 Task: Search one way flight ticket for 4 adults, 2 children, 2 infants in seat and 1 infant on lap in premium economy from Chicago: Chicago Midway International Airport to Jacksonville: Albert J. Ellis Airport on 5-3-2023. Choice of flights is Frontier. Number of bags: 2 checked bags. Price is upto 94000. Outbound departure time preference is 9:15.
Action: Mouse moved to (363, 330)
Screenshot: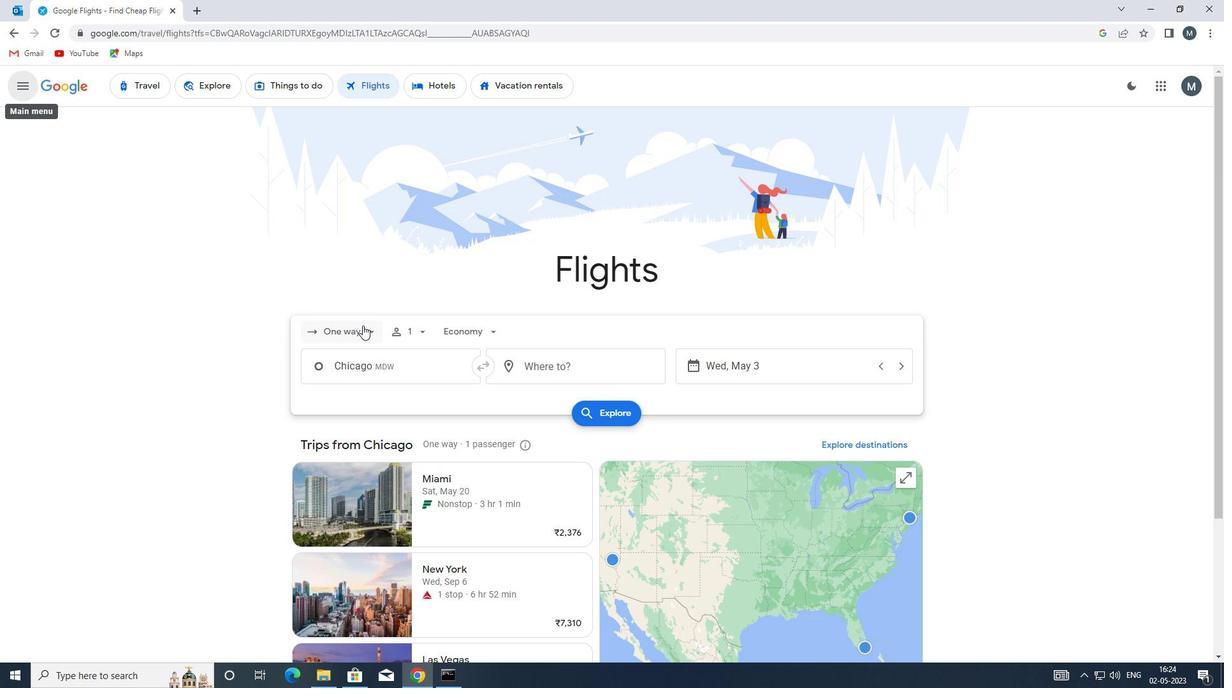 
Action: Mouse pressed left at (363, 330)
Screenshot: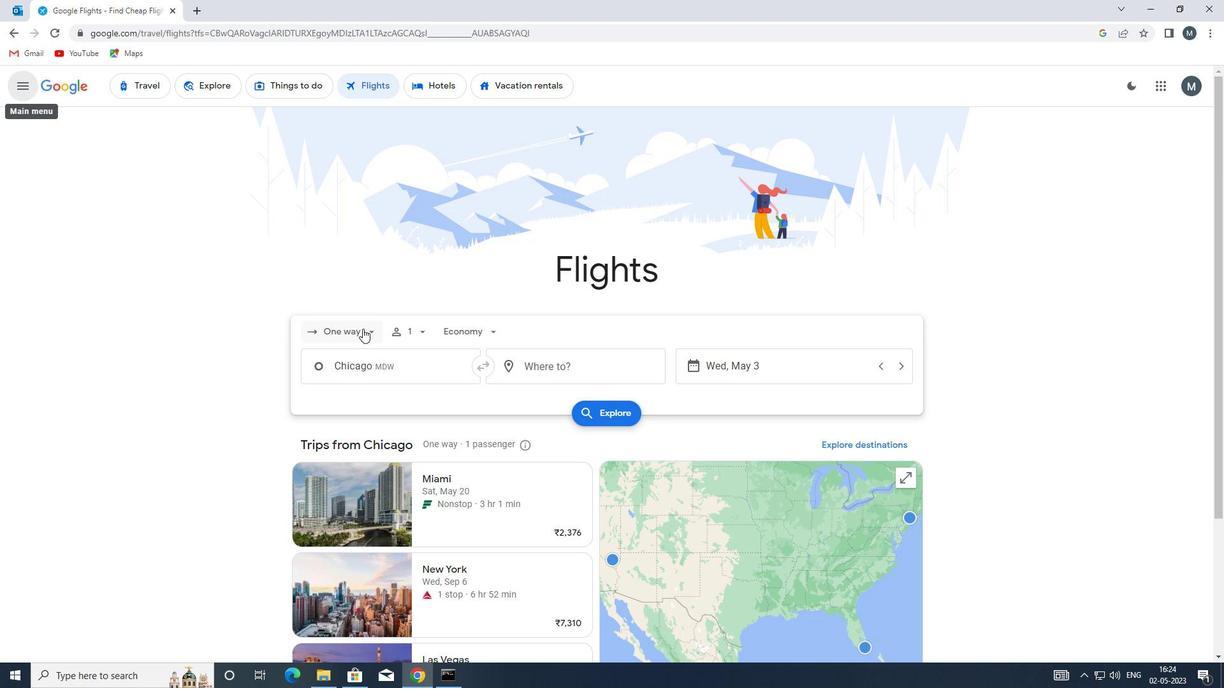 
Action: Mouse moved to (355, 388)
Screenshot: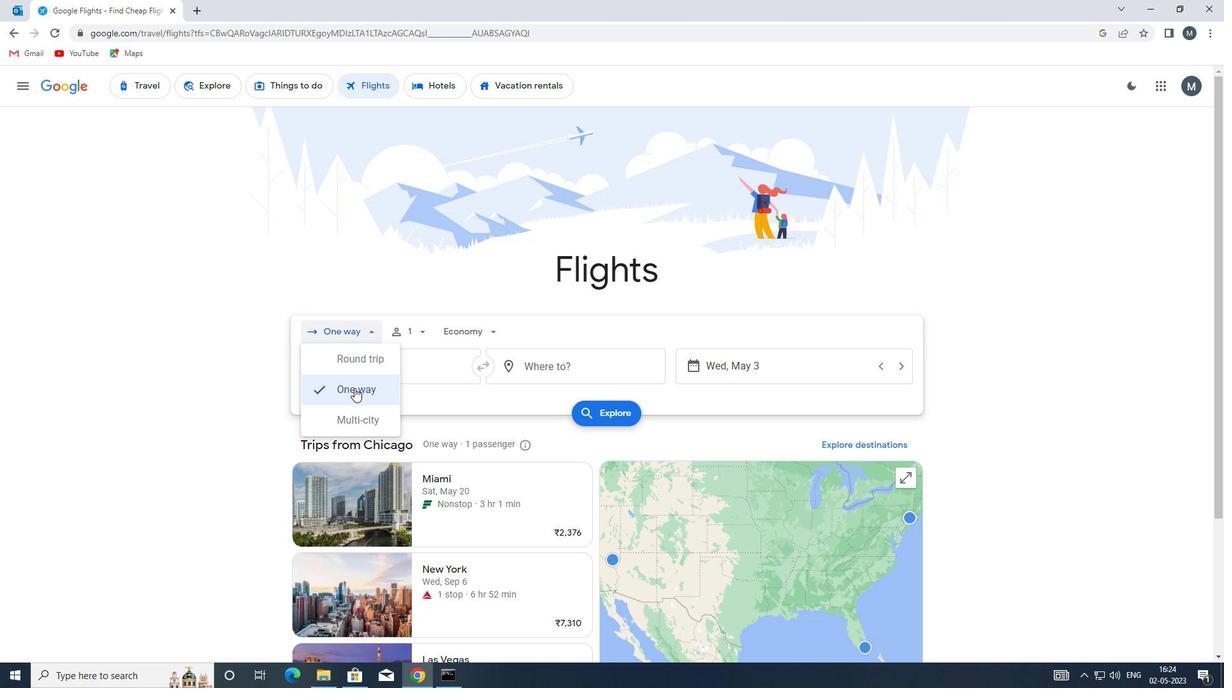 
Action: Mouse pressed left at (355, 388)
Screenshot: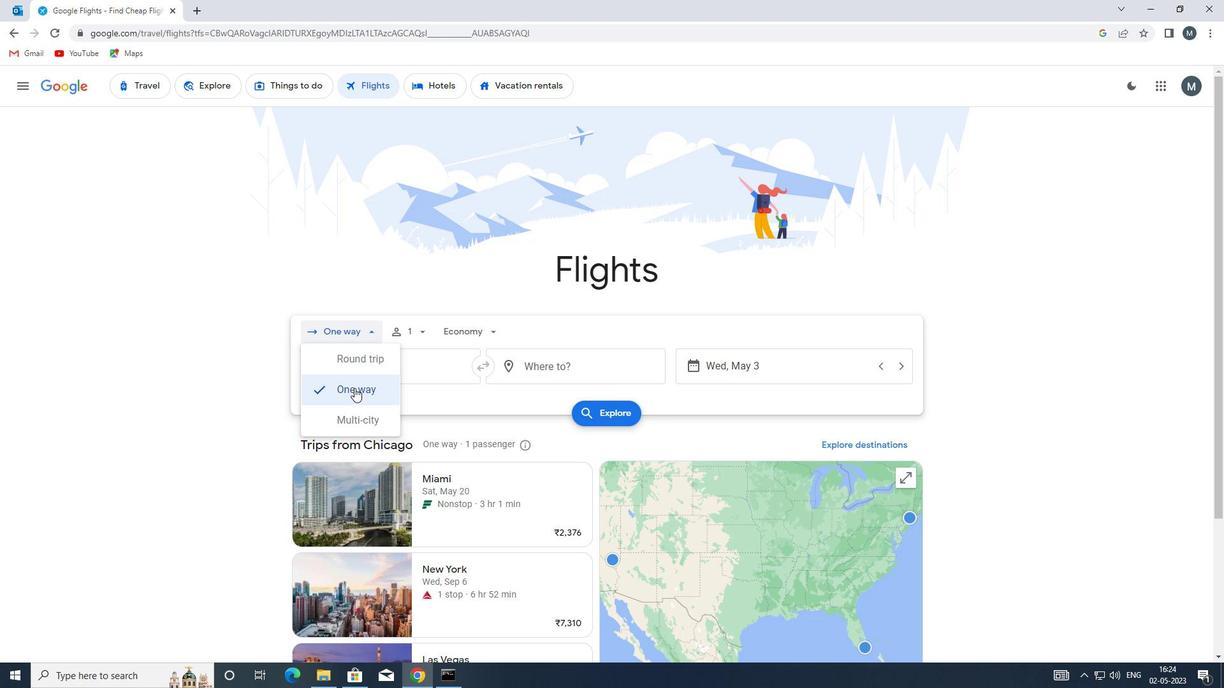 
Action: Mouse moved to (432, 331)
Screenshot: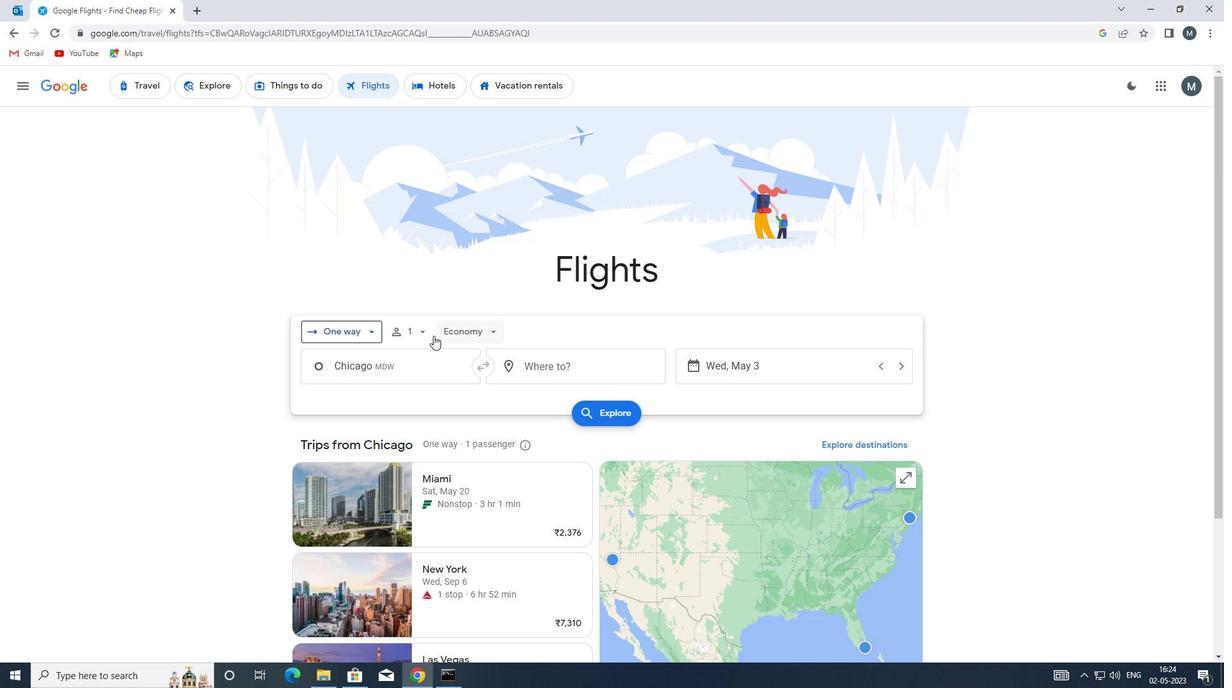 
Action: Mouse pressed left at (432, 331)
Screenshot: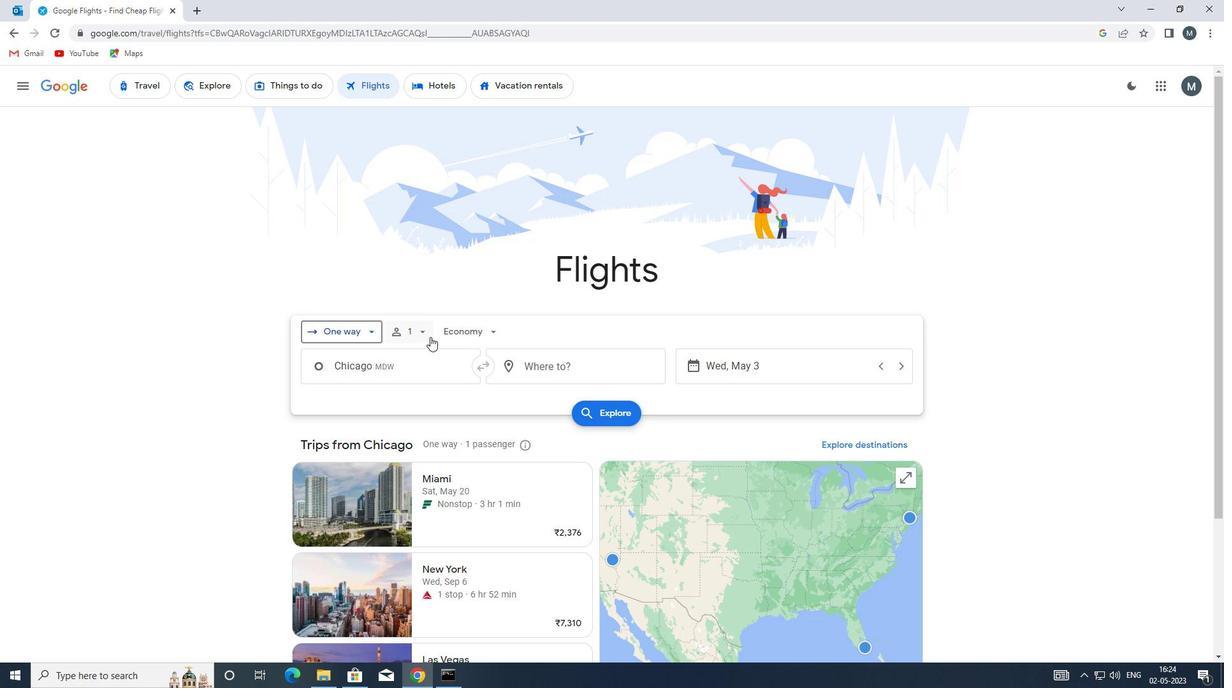 
Action: Mouse moved to (522, 365)
Screenshot: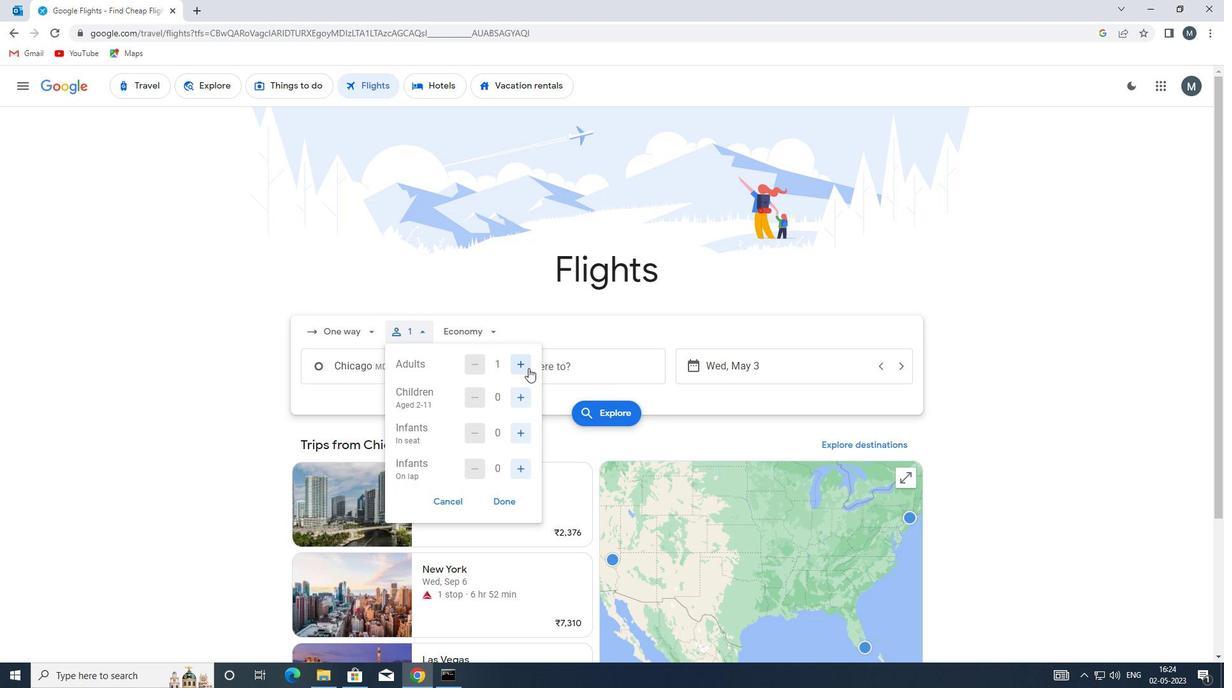 
Action: Mouse pressed left at (522, 365)
Screenshot: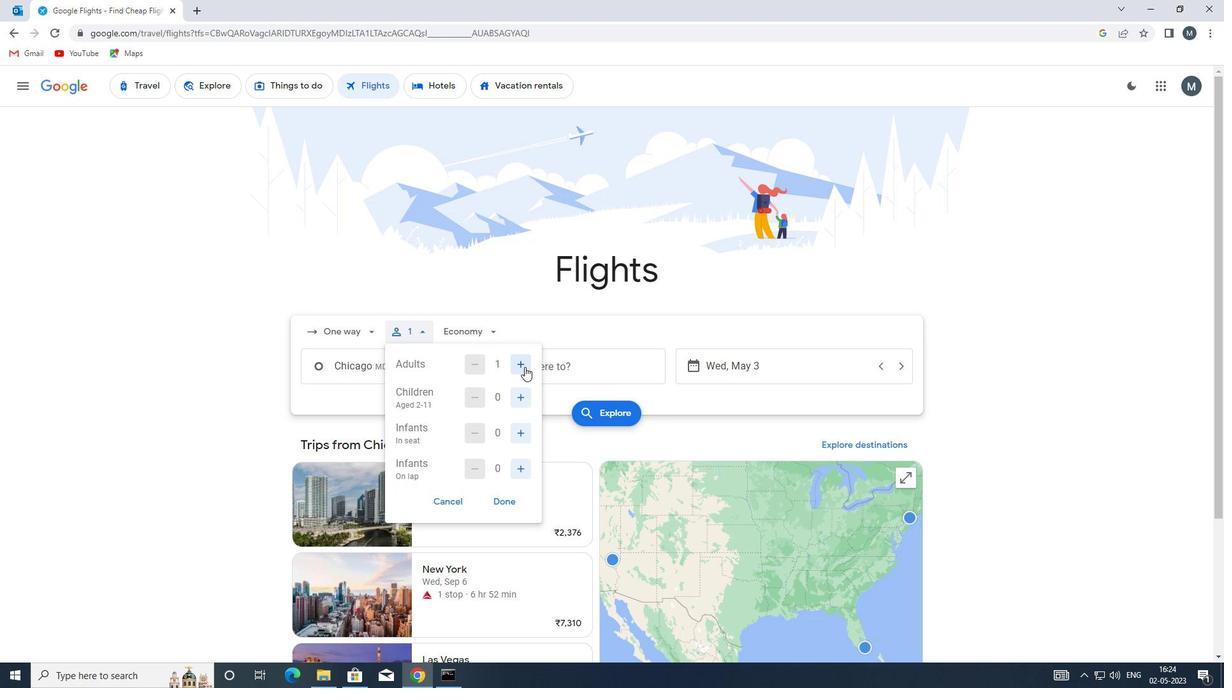 
Action: Mouse pressed left at (522, 365)
Screenshot: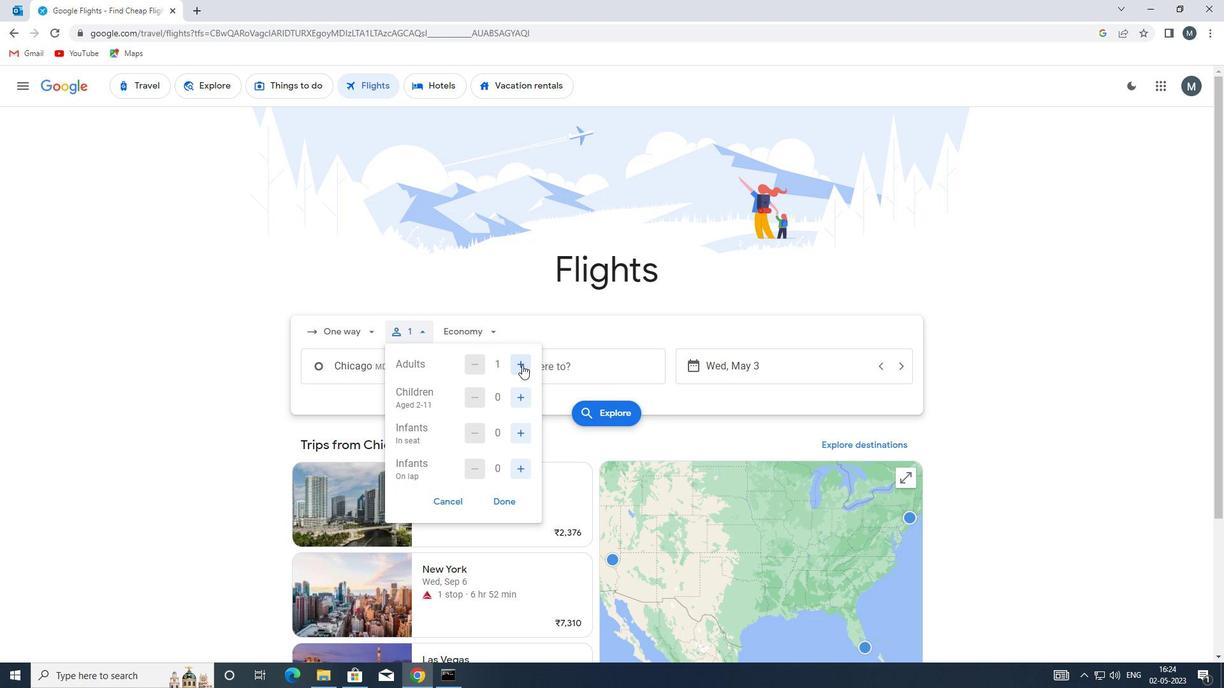 
Action: Mouse pressed left at (522, 365)
Screenshot: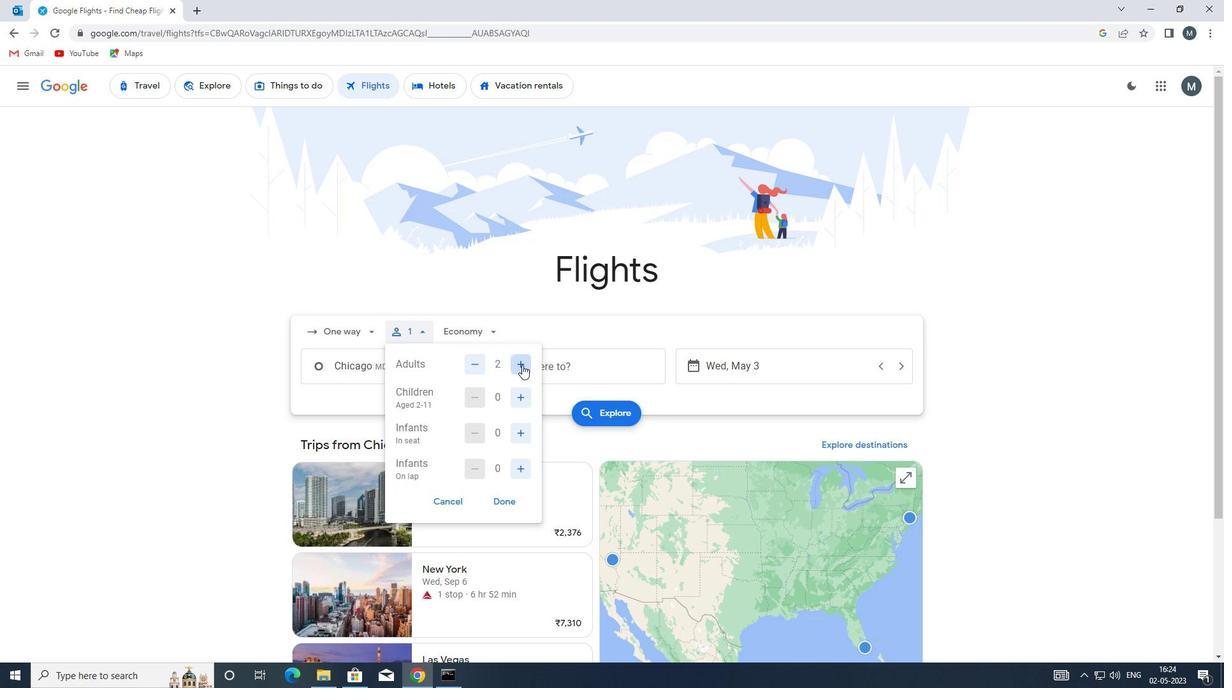 
Action: Mouse moved to (518, 399)
Screenshot: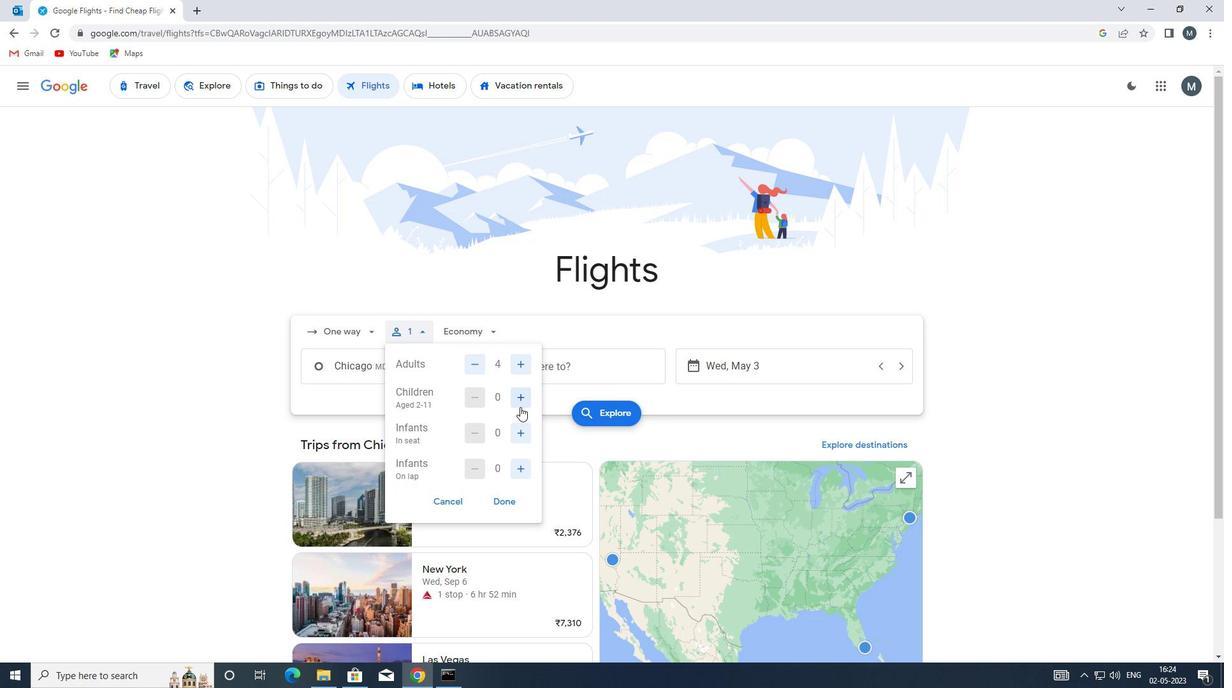 
Action: Mouse pressed left at (518, 399)
Screenshot: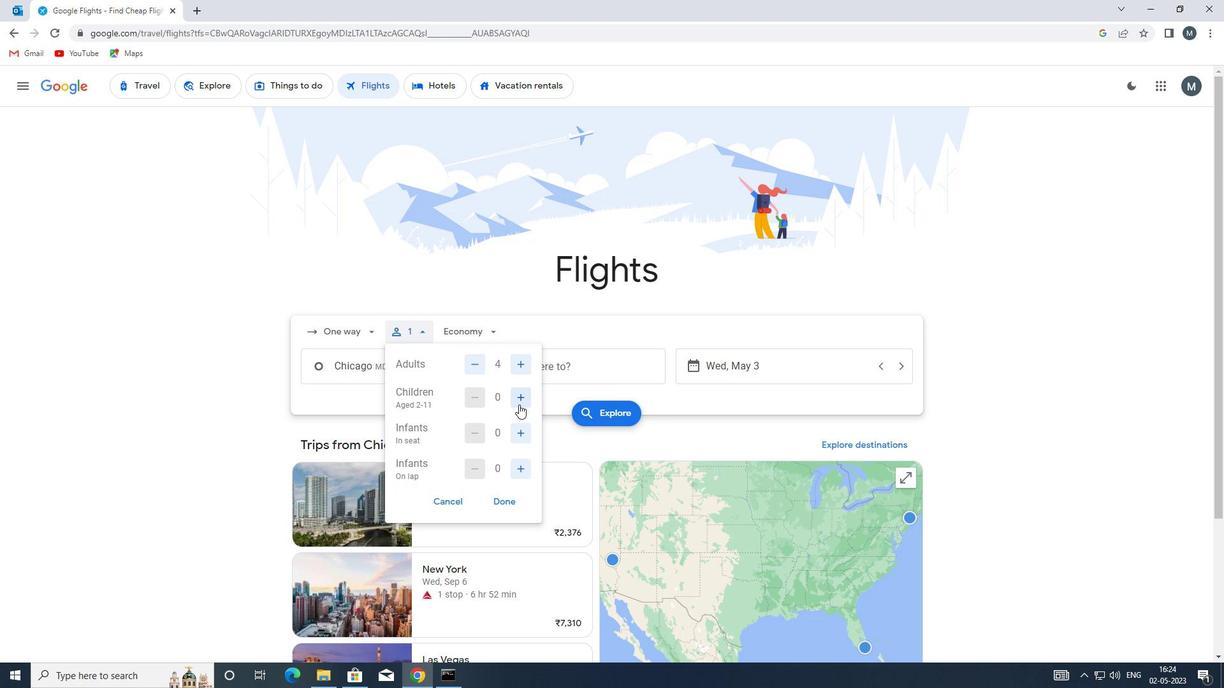 
Action: Mouse pressed left at (518, 399)
Screenshot: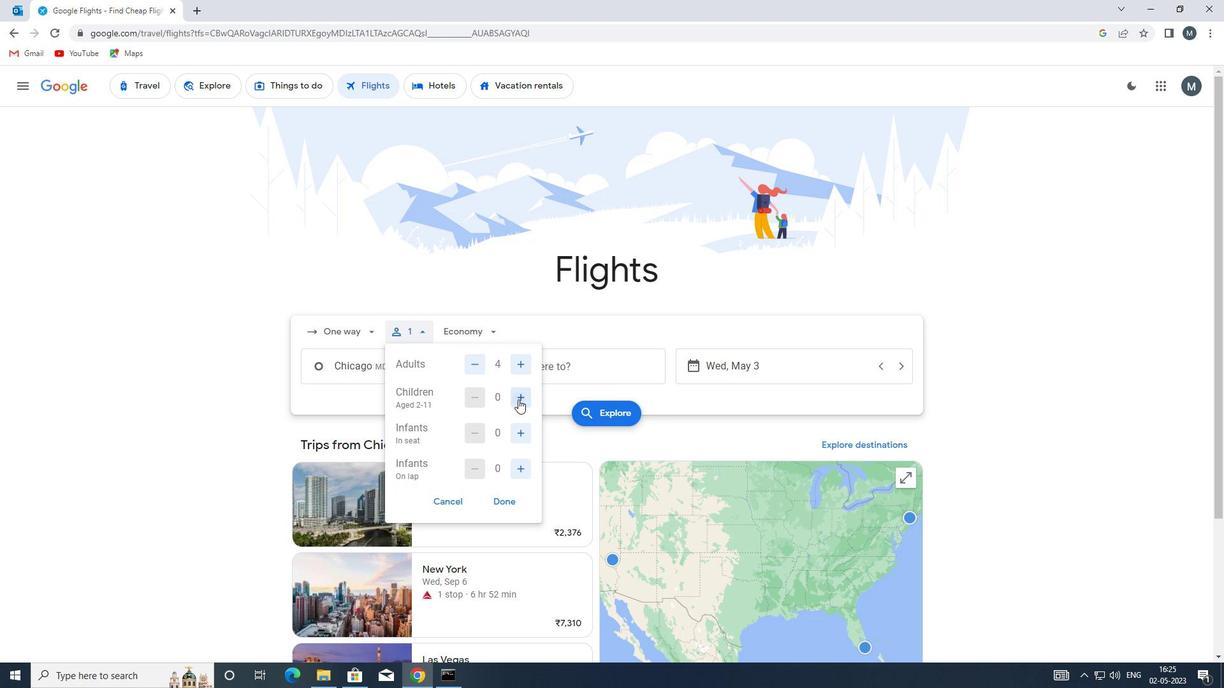 
Action: Mouse moved to (517, 433)
Screenshot: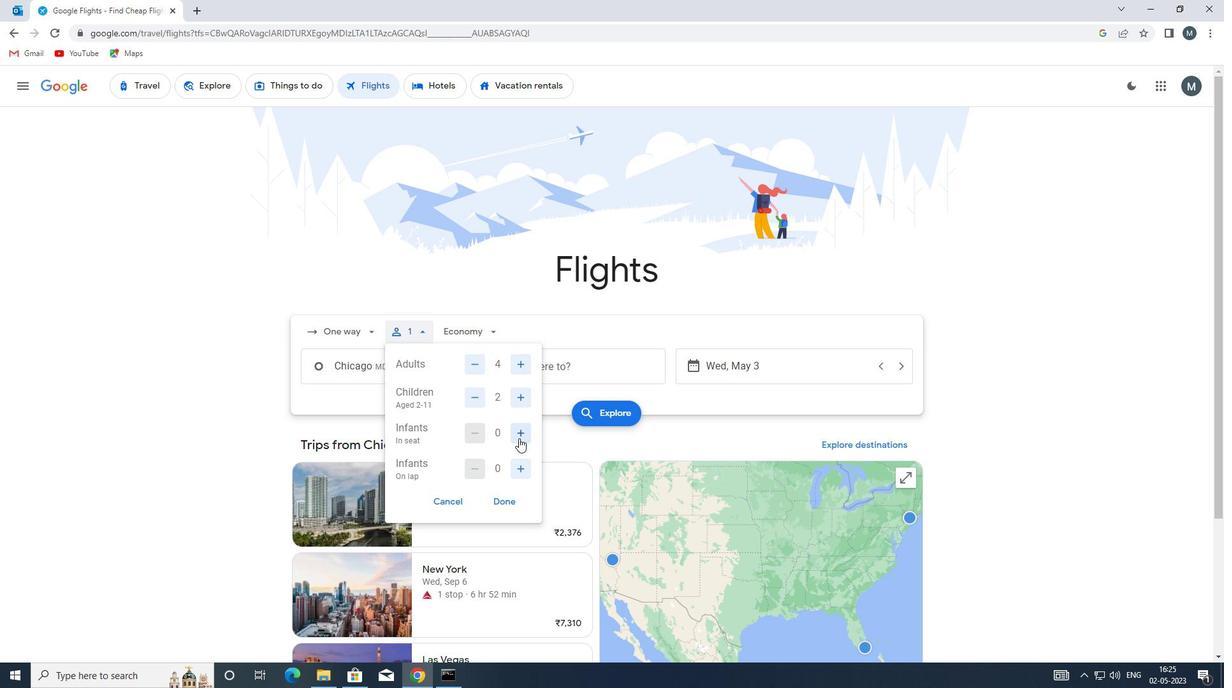 
Action: Mouse pressed left at (517, 433)
Screenshot: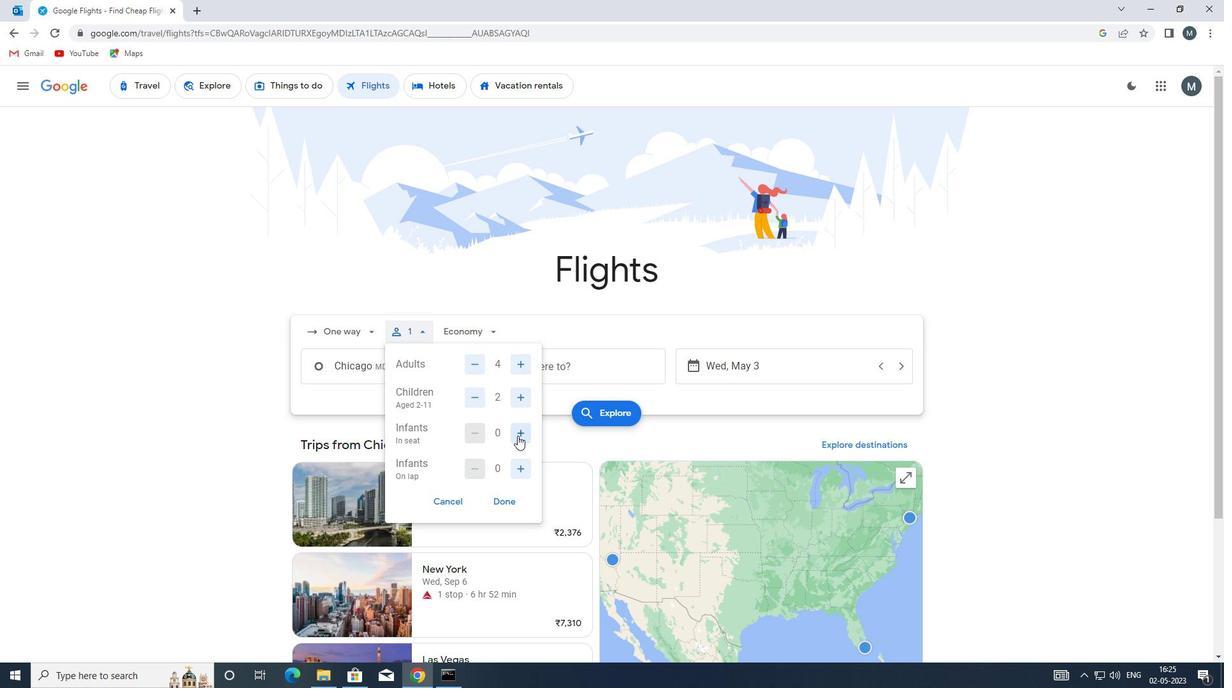 
Action: Mouse pressed left at (517, 433)
Screenshot: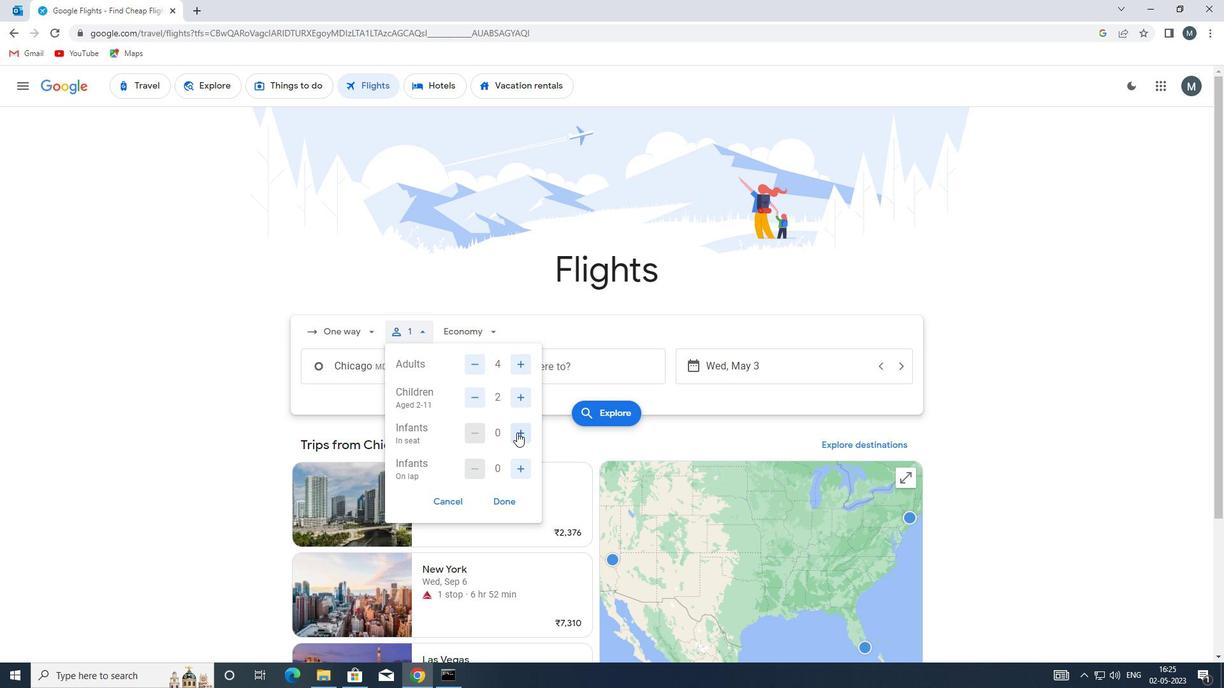 
Action: Mouse moved to (521, 466)
Screenshot: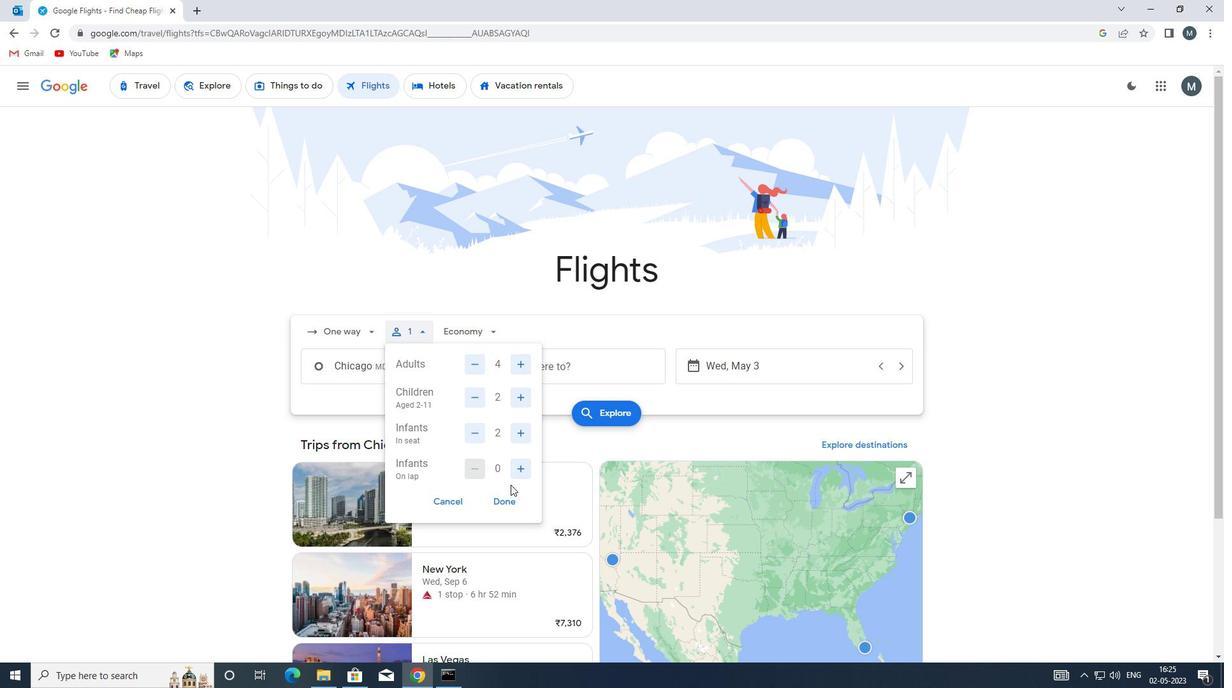 
Action: Mouse pressed left at (521, 466)
Screenshot: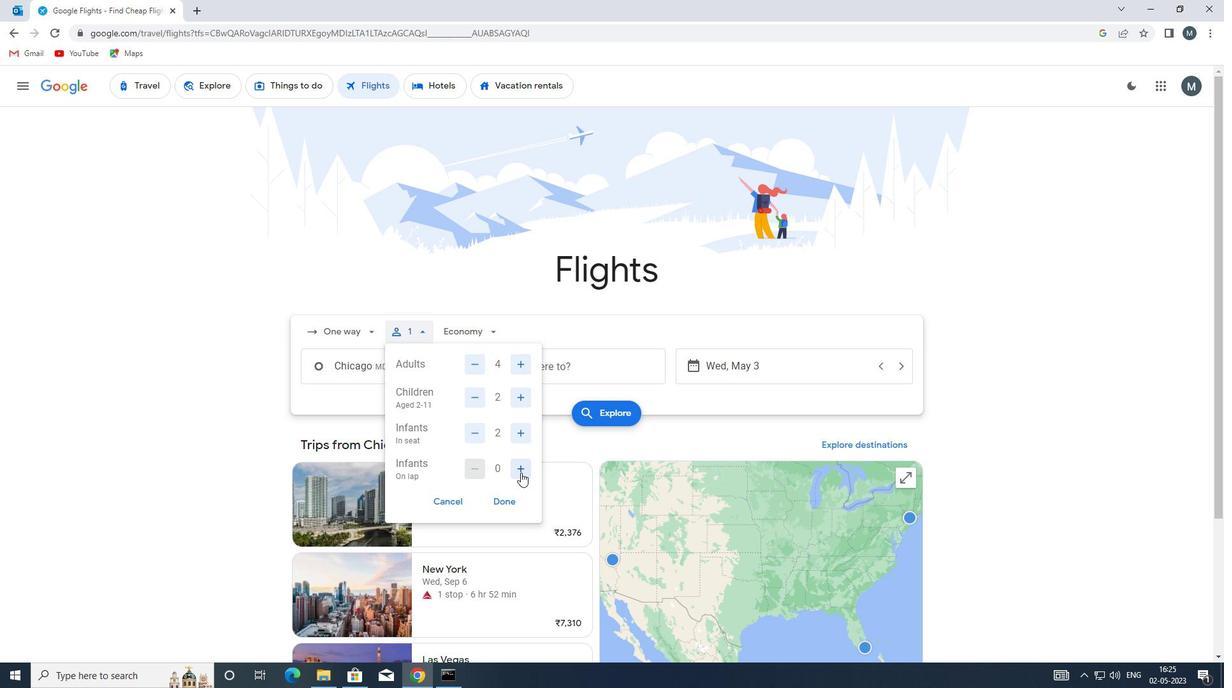 
Action: Mouse moved to (503, 505)
Screenshot: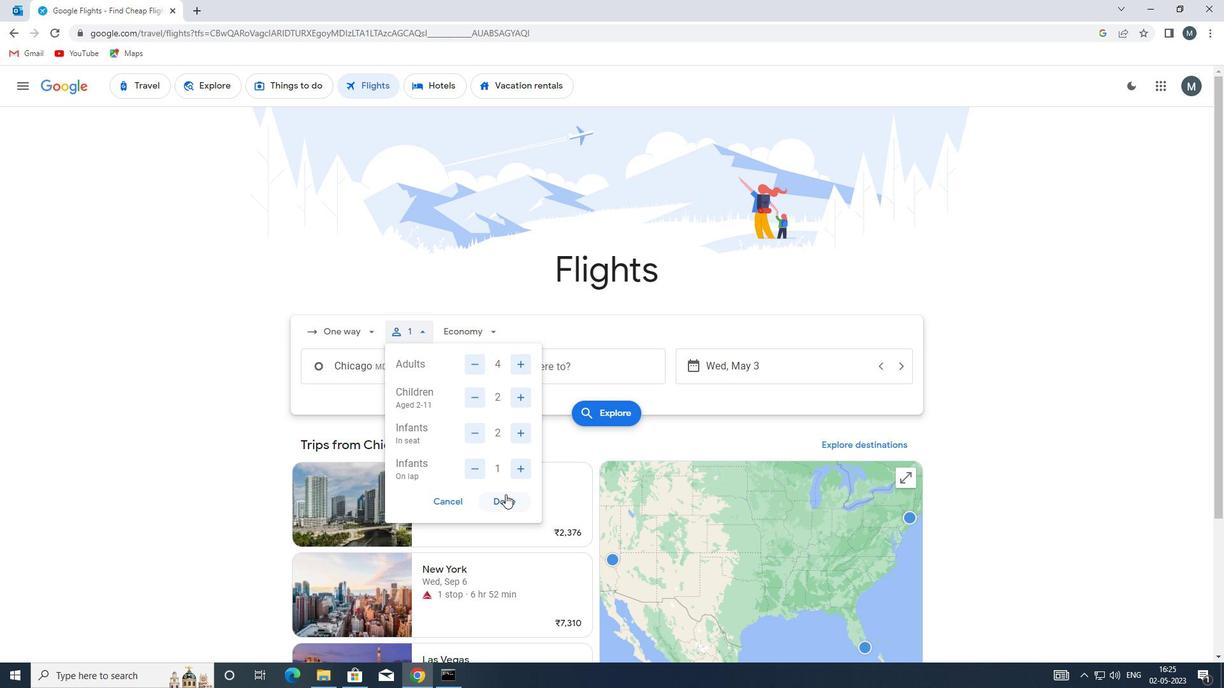 
Action: Mouse pressed left at (503, 505)
Screenshot: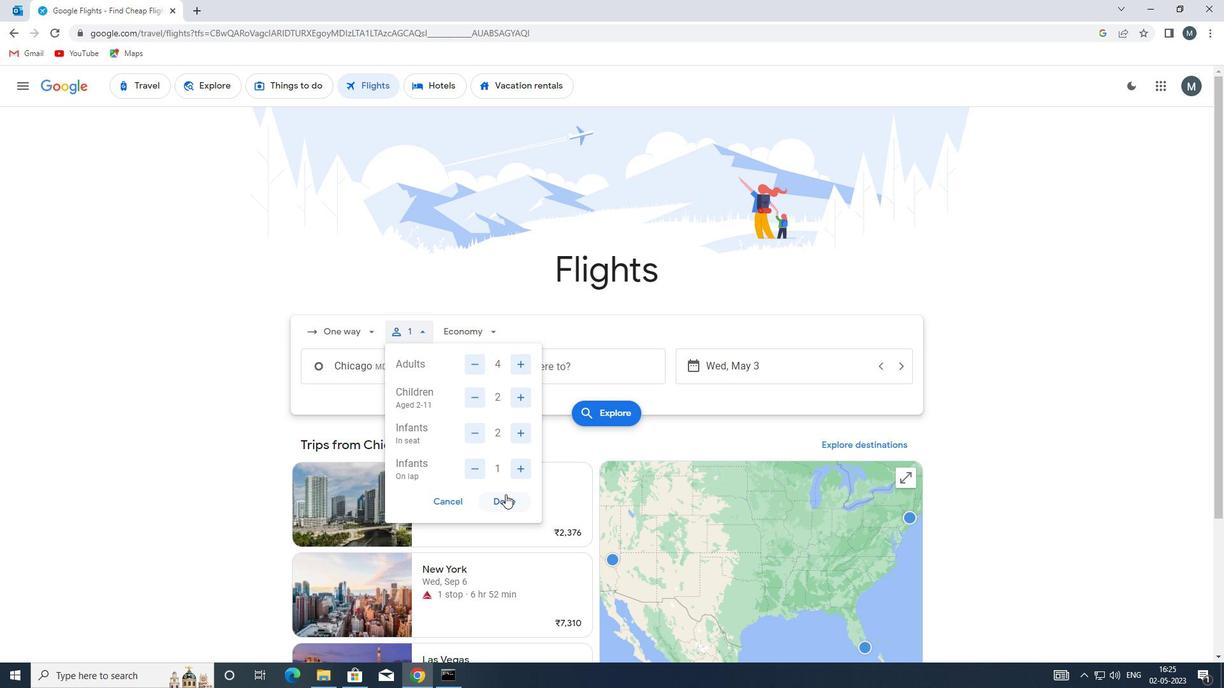 
Action: Mouse moved to (485, 333)
Screenshot: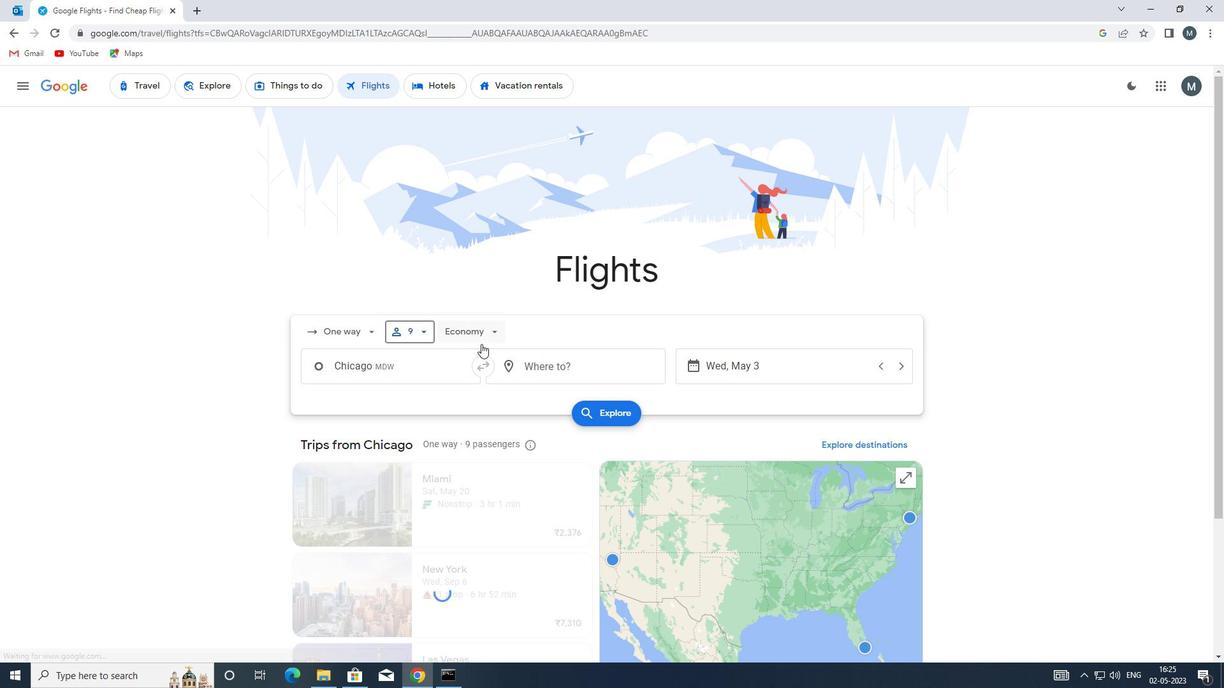 
Action: Mouse pressed left at (485, 333)
Screenshot: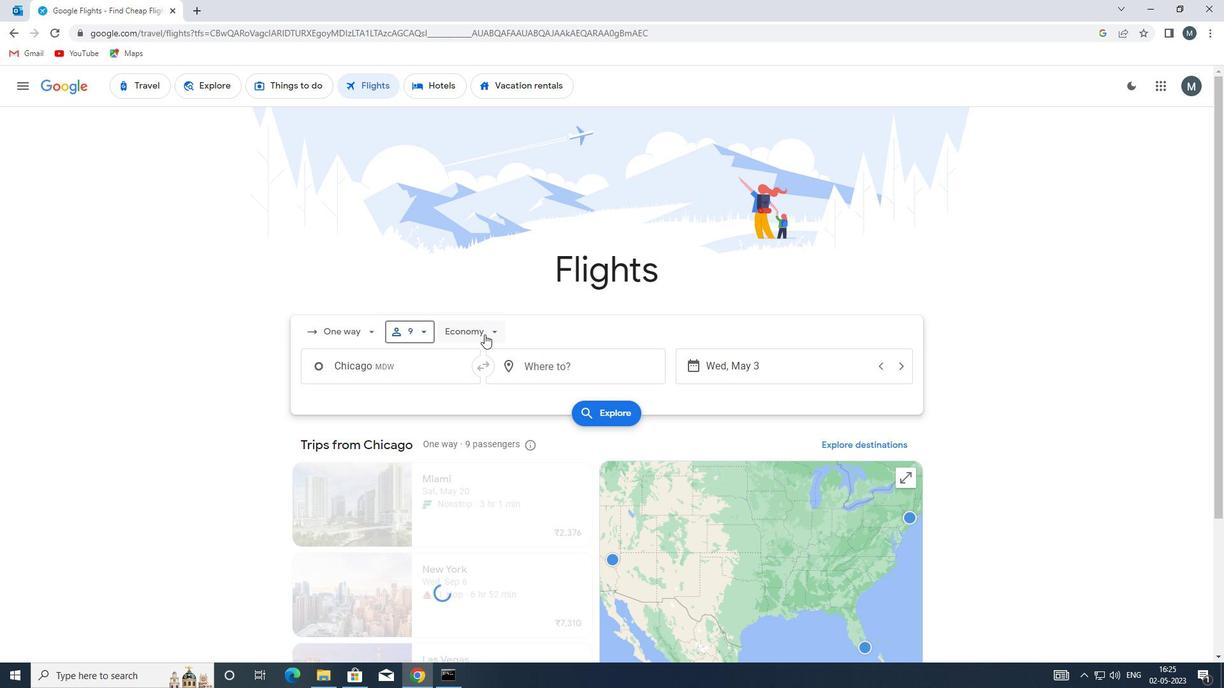 
Action: Mouse moved to (489, 387)
Screenshot: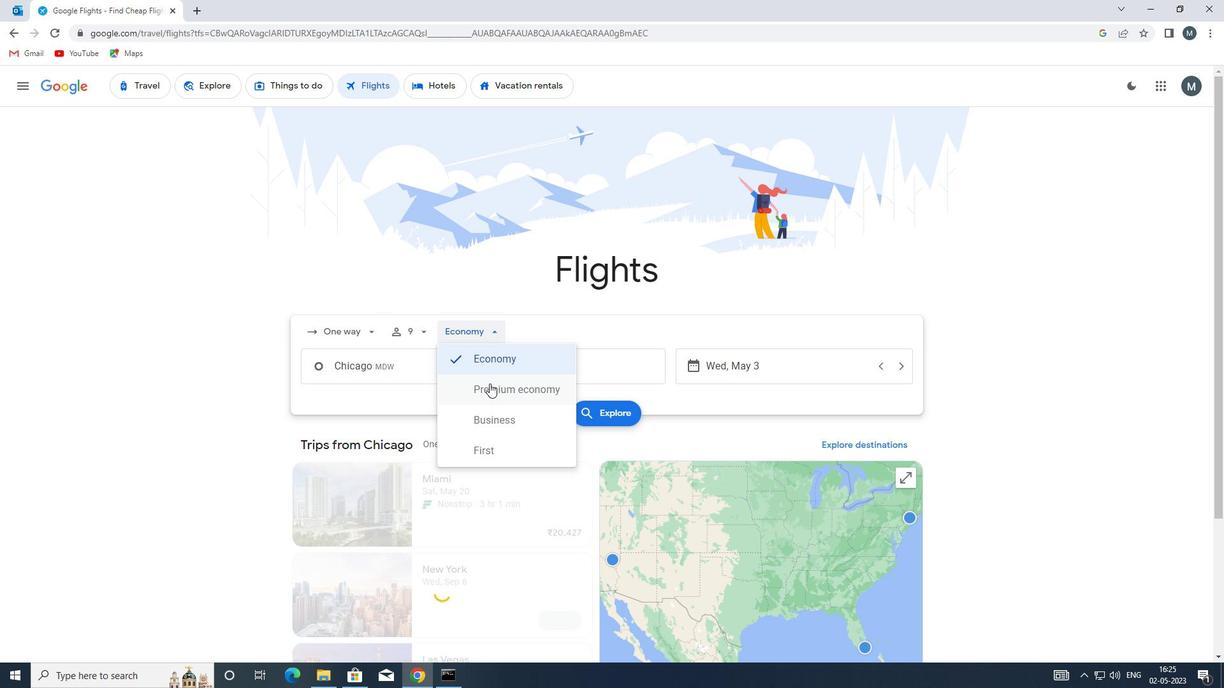 
Action: Mouse pressed left at (489, 387)
Screenshot: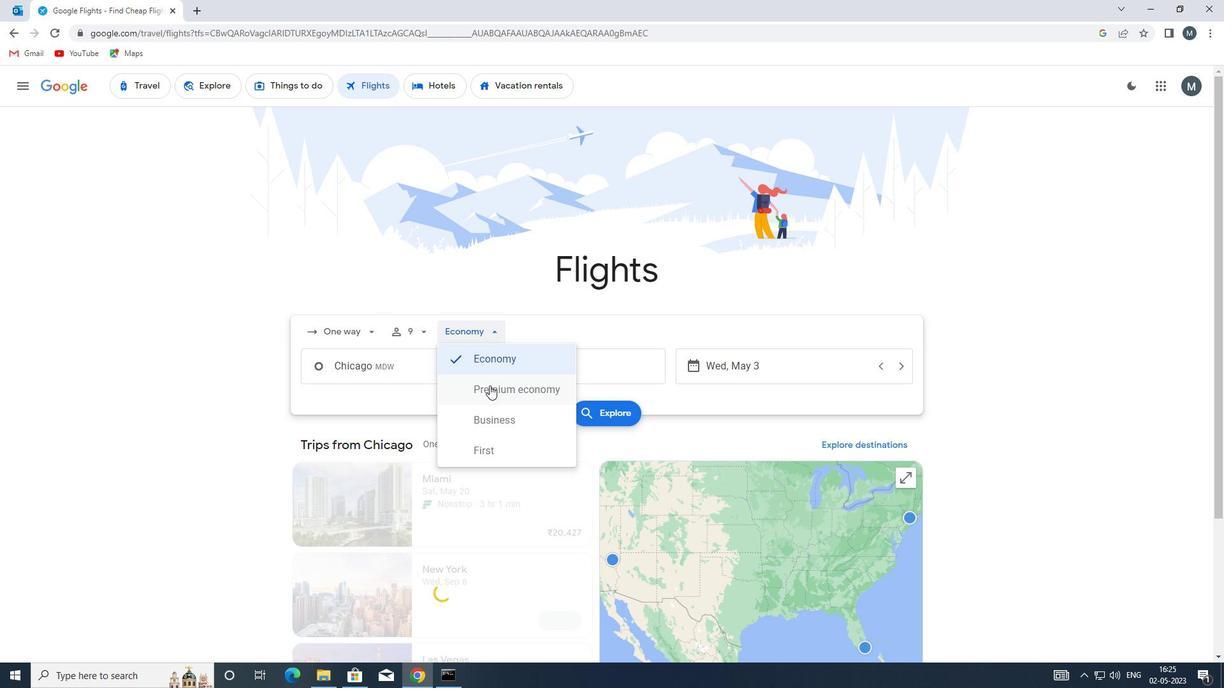 
Action: Mouse moved to (414, 373)
Screenshot: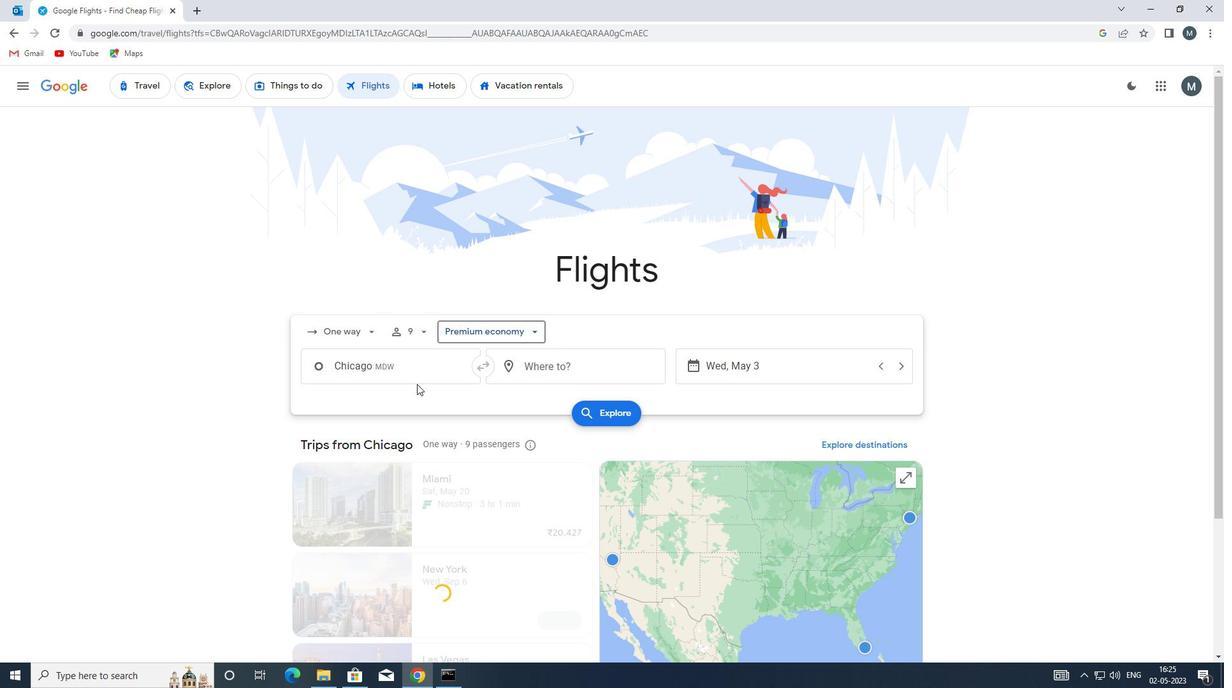 
Action: Mouse pressed left at (414, 373)
Screenshot: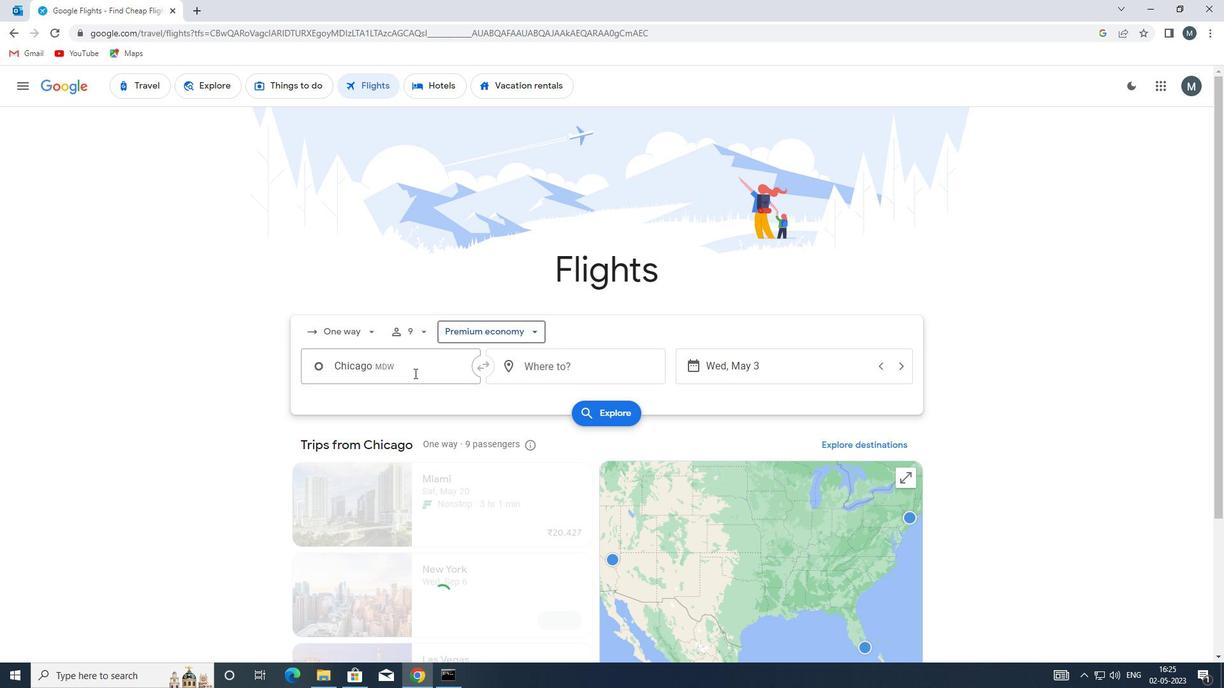 
Action: Key pressed <Key.enter>
Screenshot: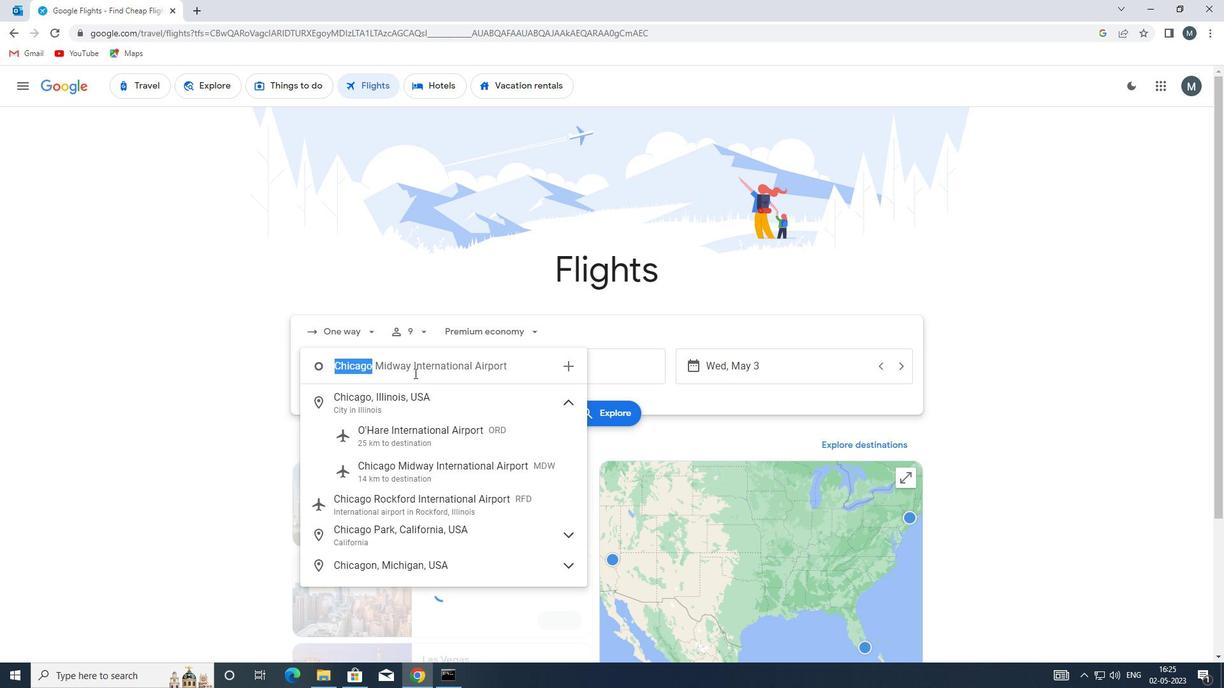 
Action: Mouse moved to (548, 364)
Screenshot: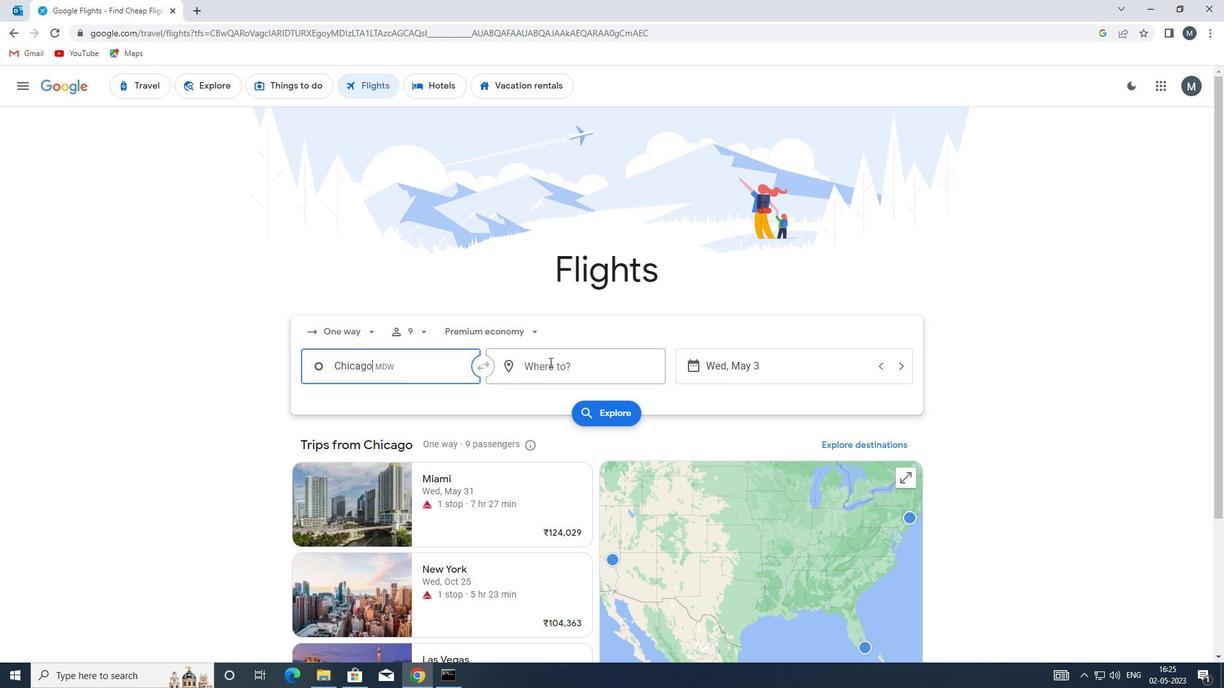 
Action: Mouse pressed left at (548, 364)
Screenshot: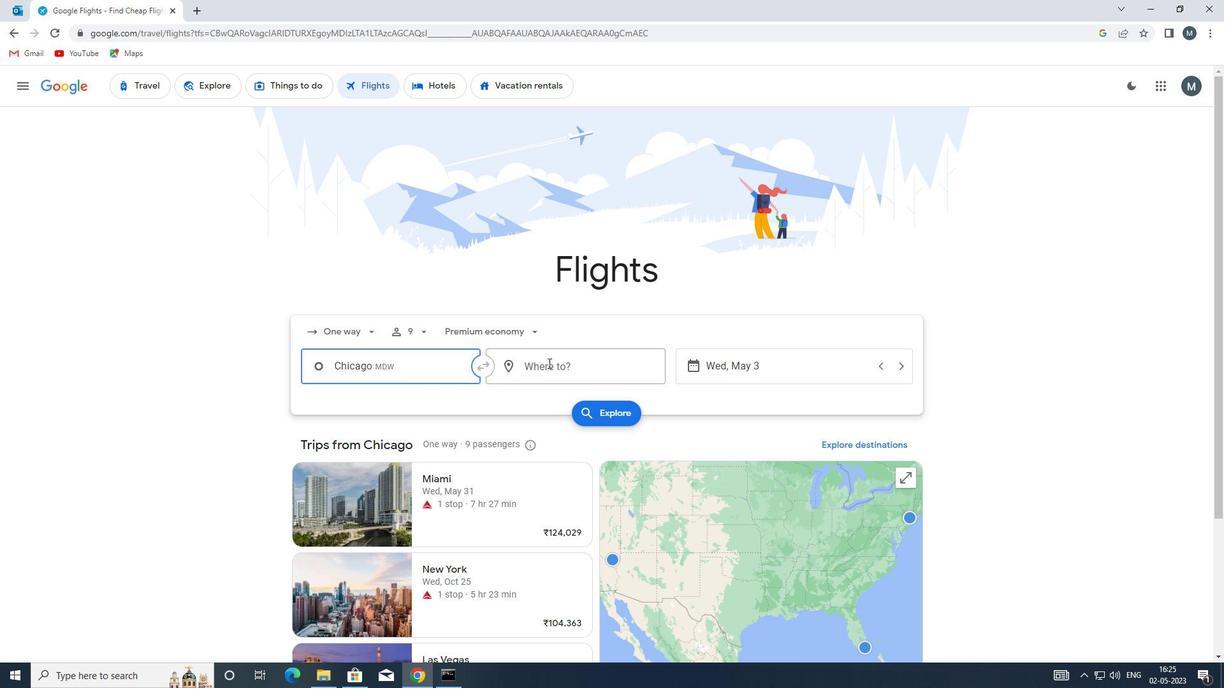 
Action: Key pressed oaj
Screenshot: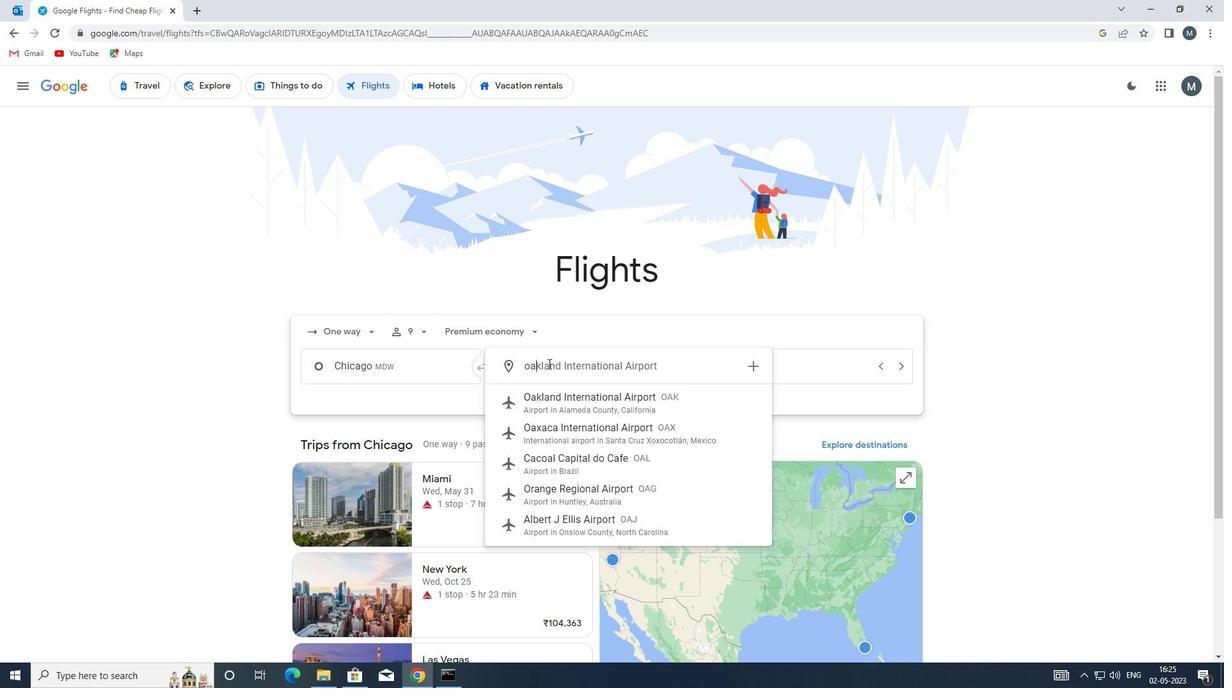 
Action: Mouse moved to (590, 398)
Screenshot: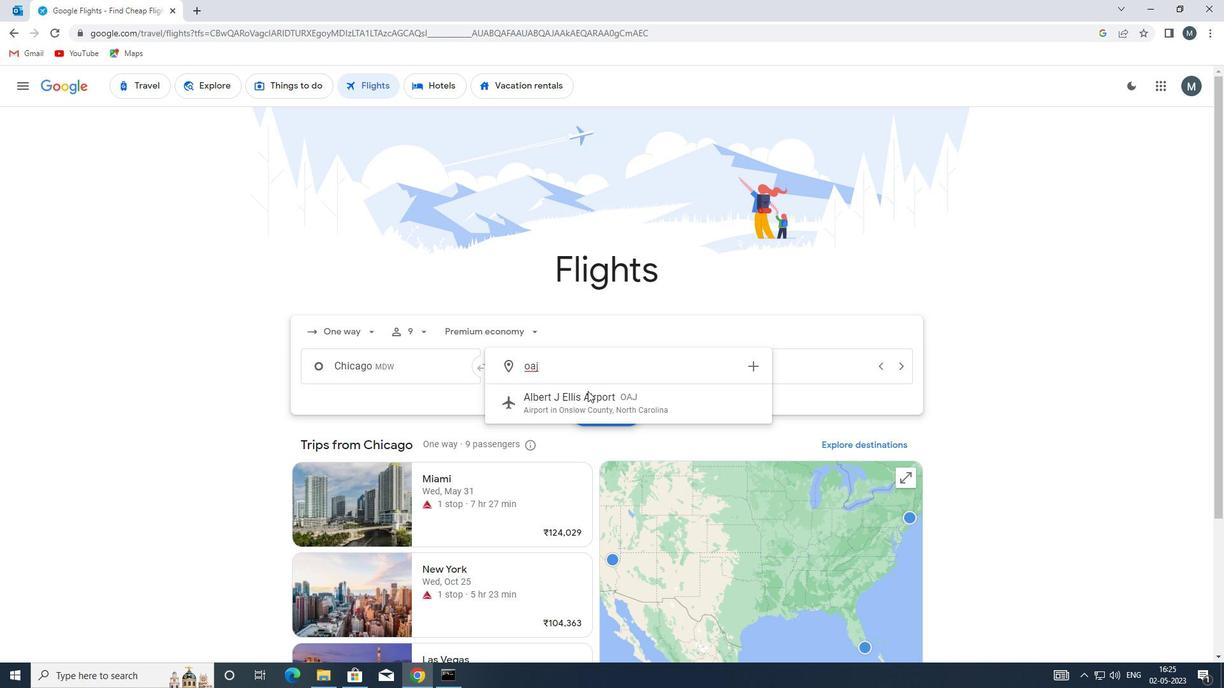 
Action: Mouse pressed left at (590, 398)
Screenshot: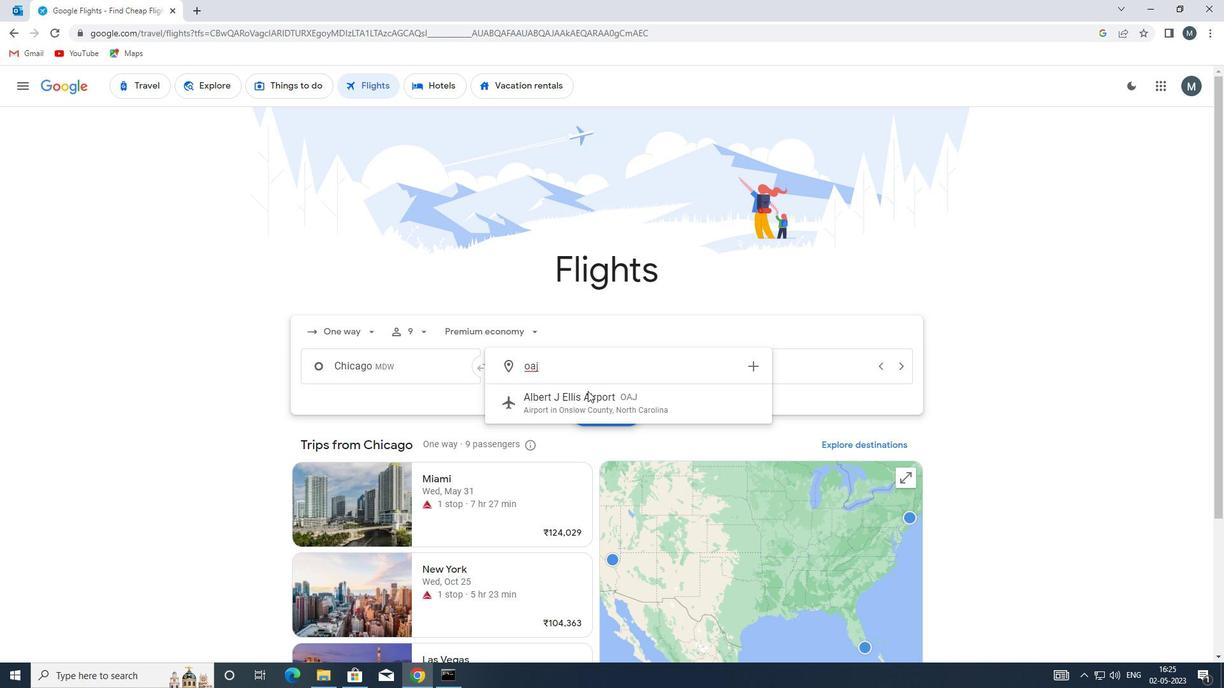 
Action: Mouse moved to (748, 362)
Screenshot: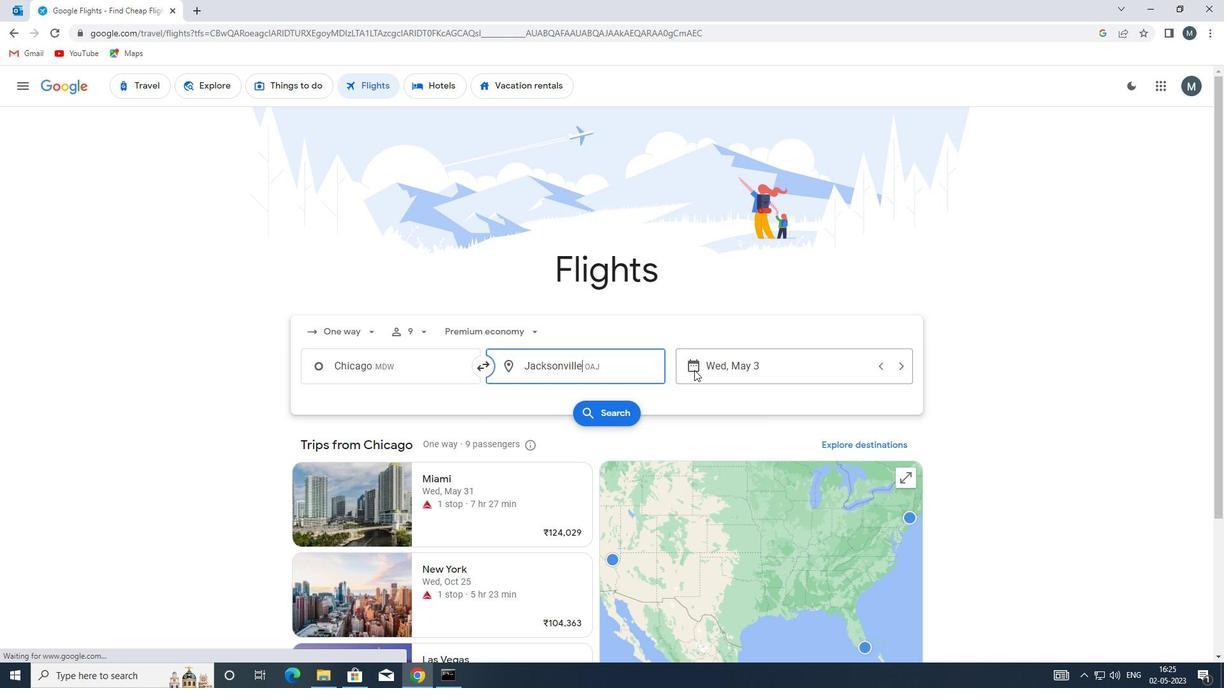 
Action: Mouse pressed left at (748, 362)
Screenshot: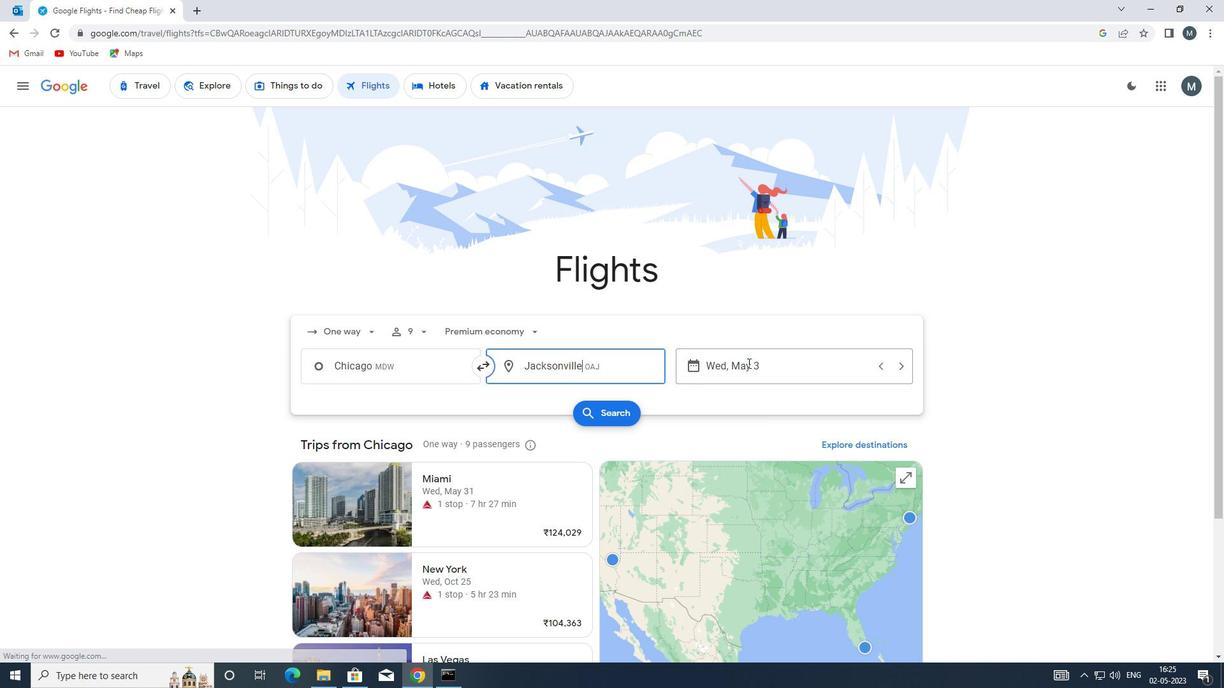 
Action: Mouse moved to (549, 431)
Screenshot: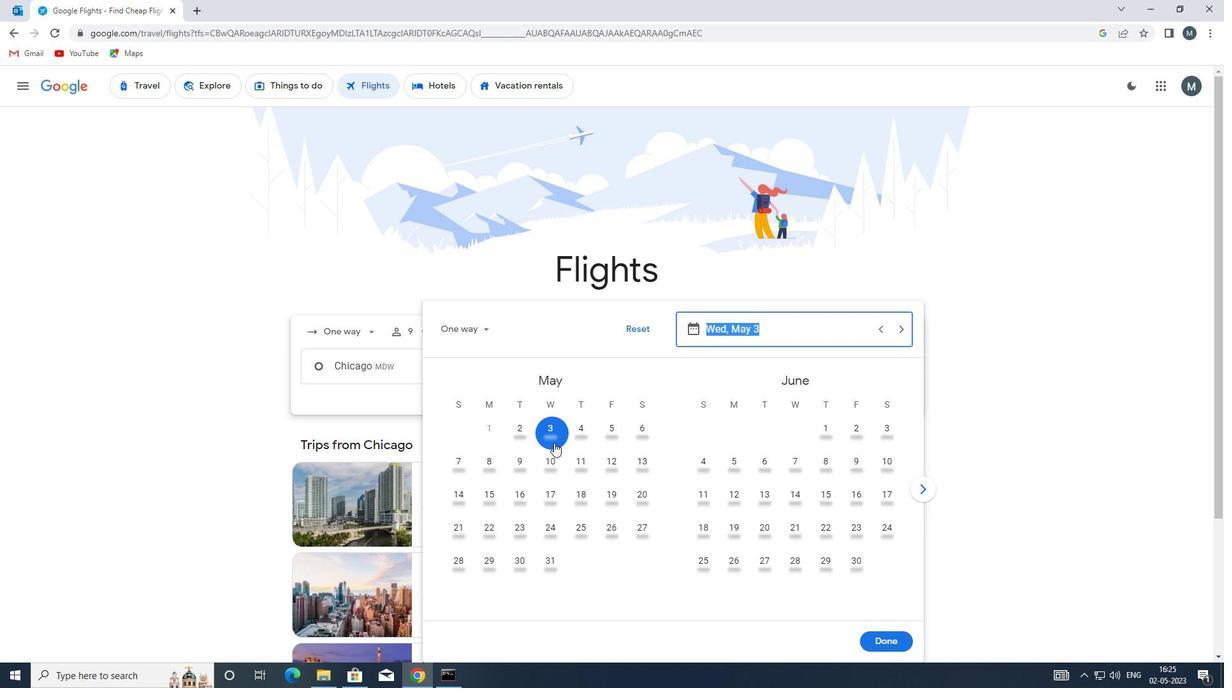
Action: Mouse pressed left at (549, 431)
Screenshot: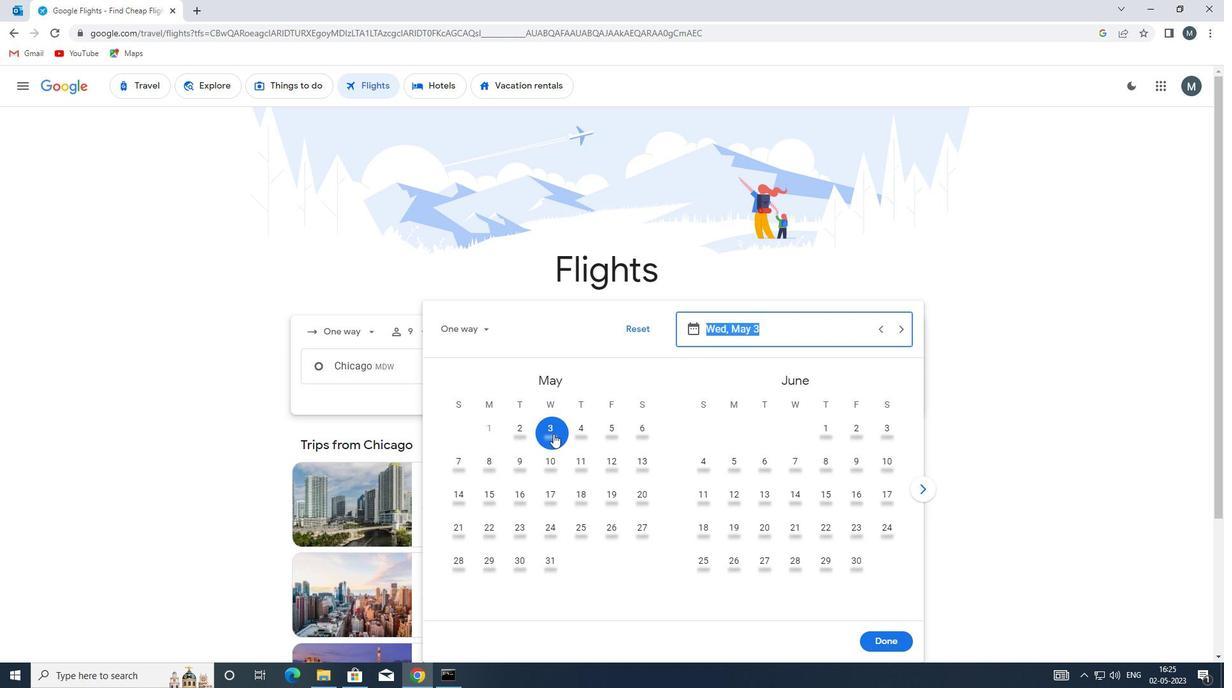 
Action: Mouse moved to (882, 637)
Screenshot: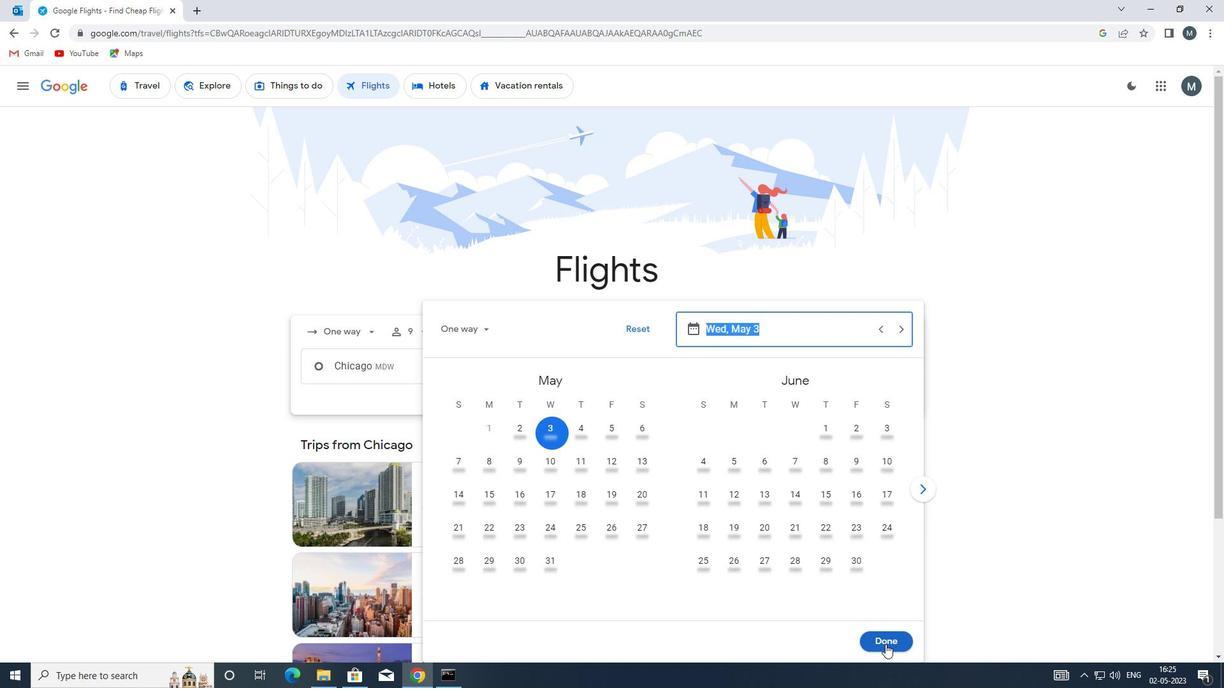 
Action: Mouse pressed left at (882, 637)
Screenshot: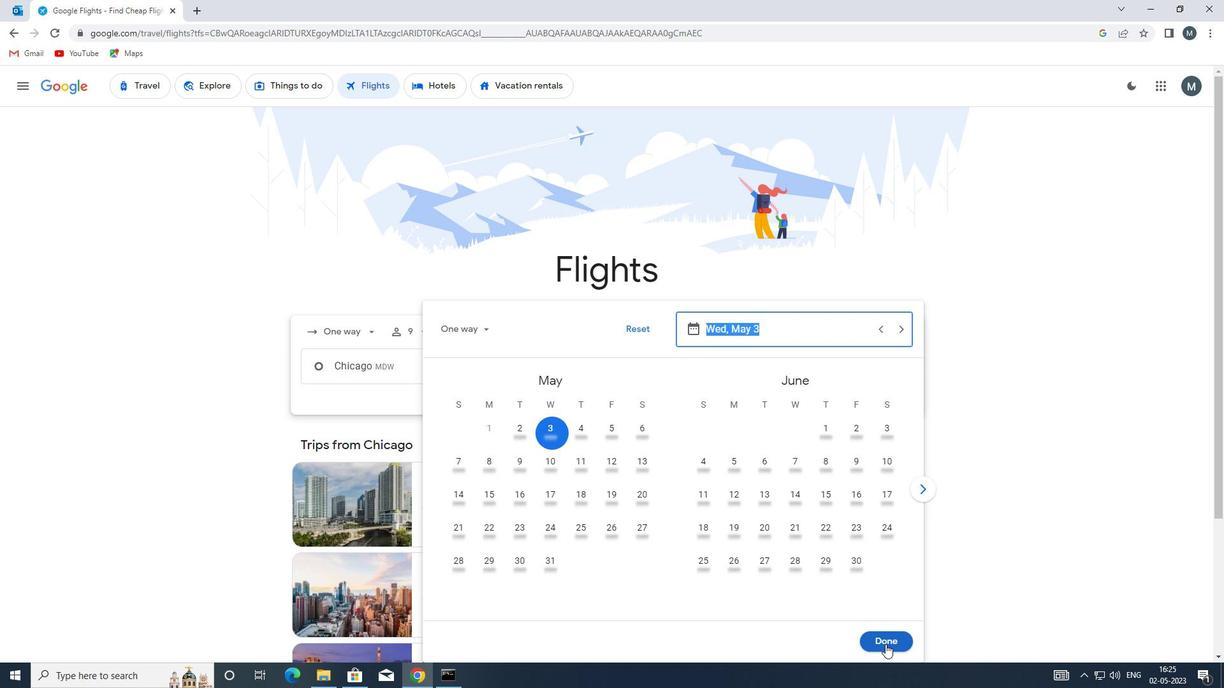 
Action: Mouse moved to (595, 415)
Screenshot: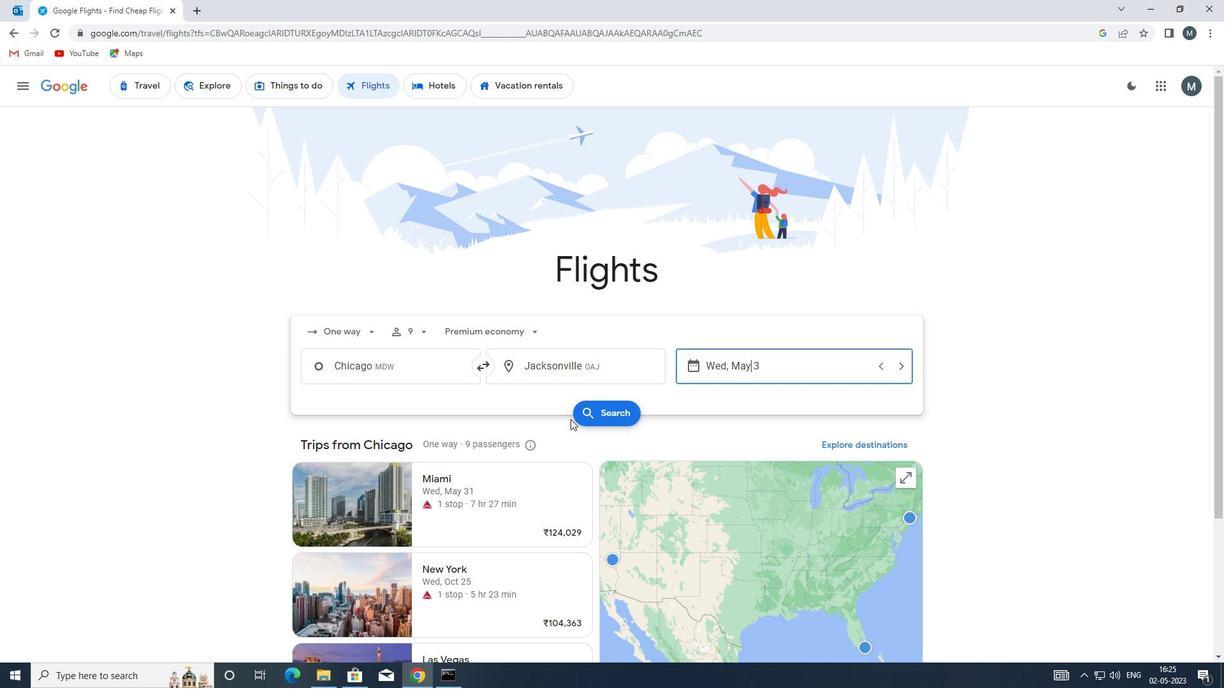 
Action: Mouse pressed left at (595, 415)
Screenshot: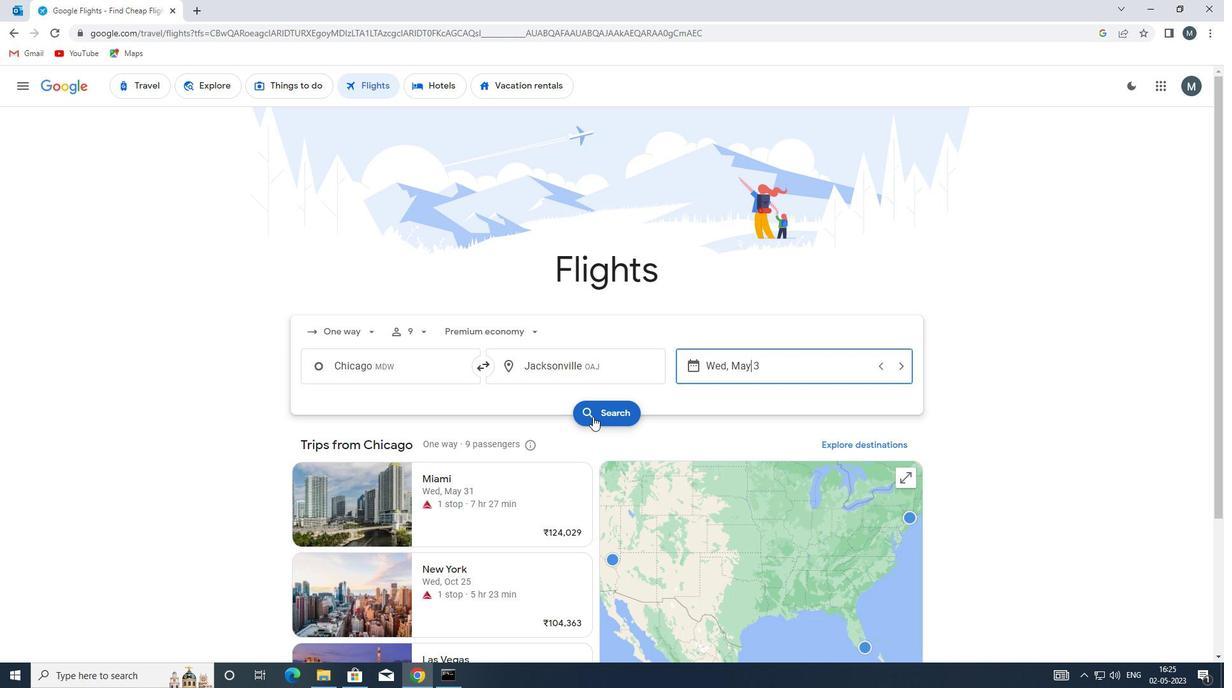 
Action: Mouse moved to (307, 196)
Screenshot: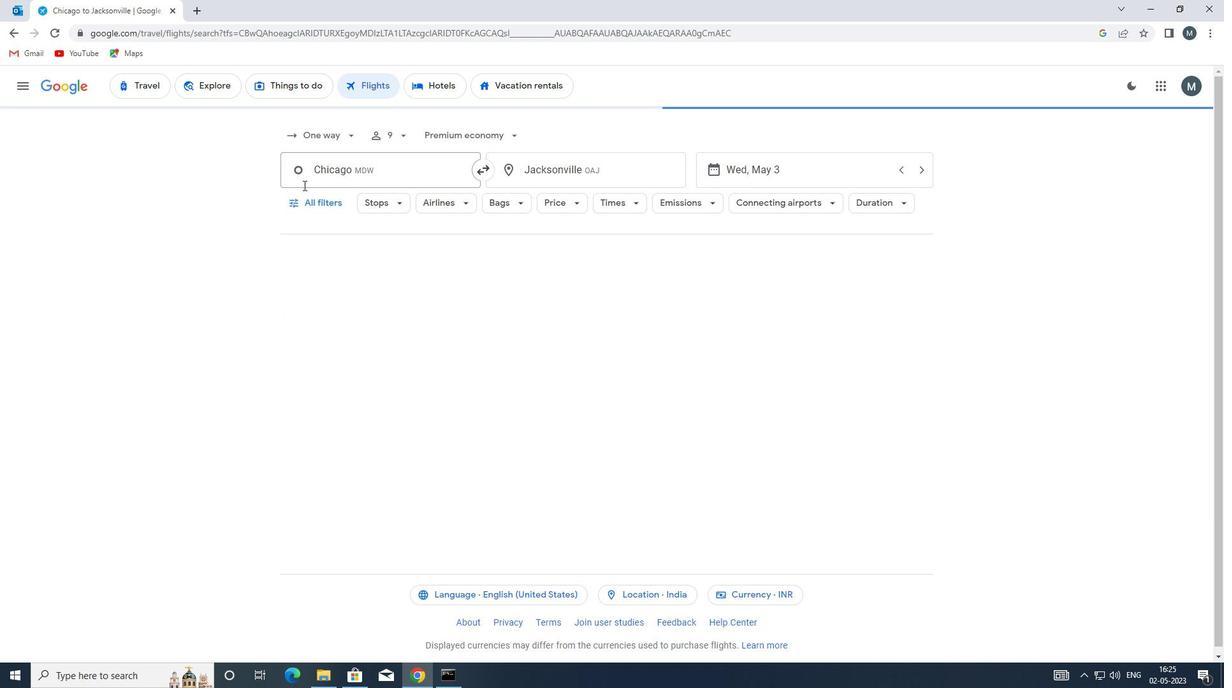 
Action: Mouse pressed left at (307, 196)
Screenshot: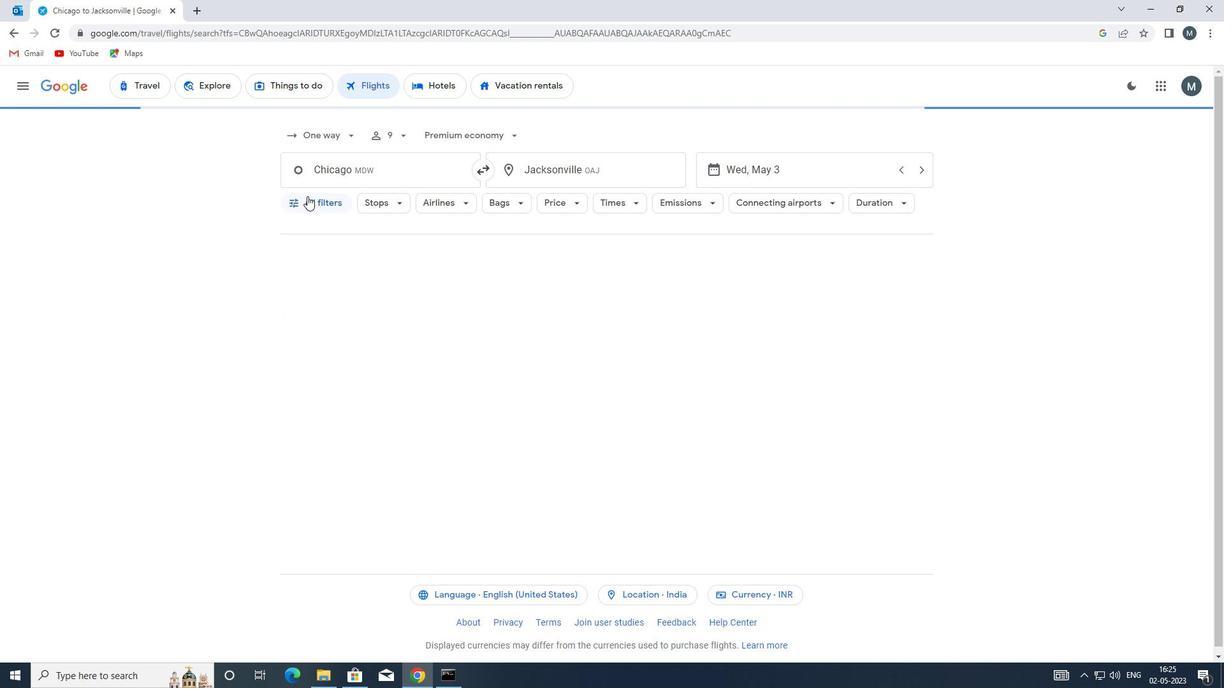 
Action: Mouse moved to (401, 306)
Screenshot: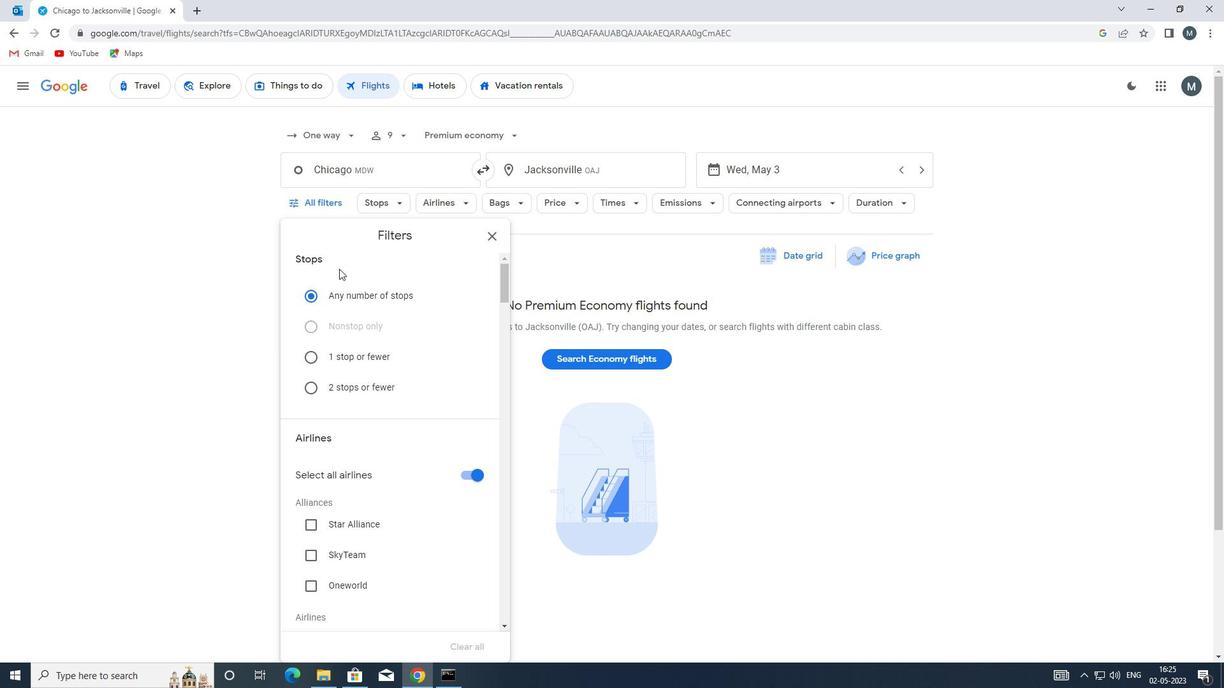 
Action: Mouse scrolled (401, 306) with delta (0, 0)
Screenshot: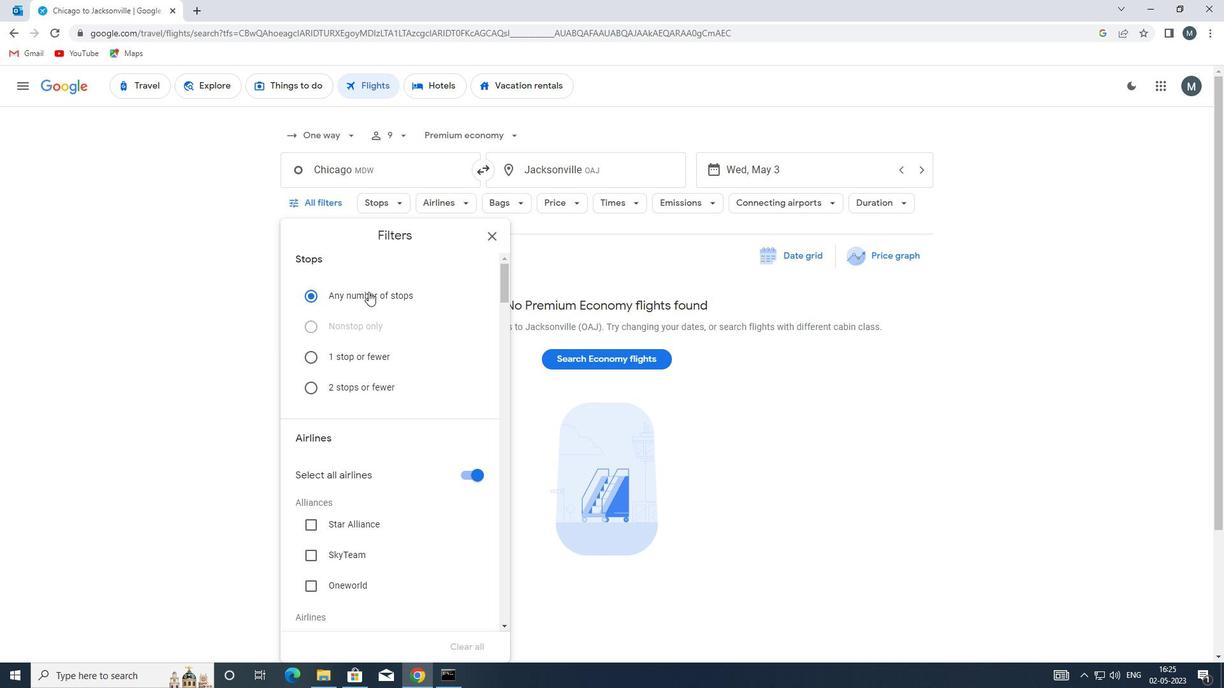 
Action: Mouse moved to (400, 309)
Screenshot: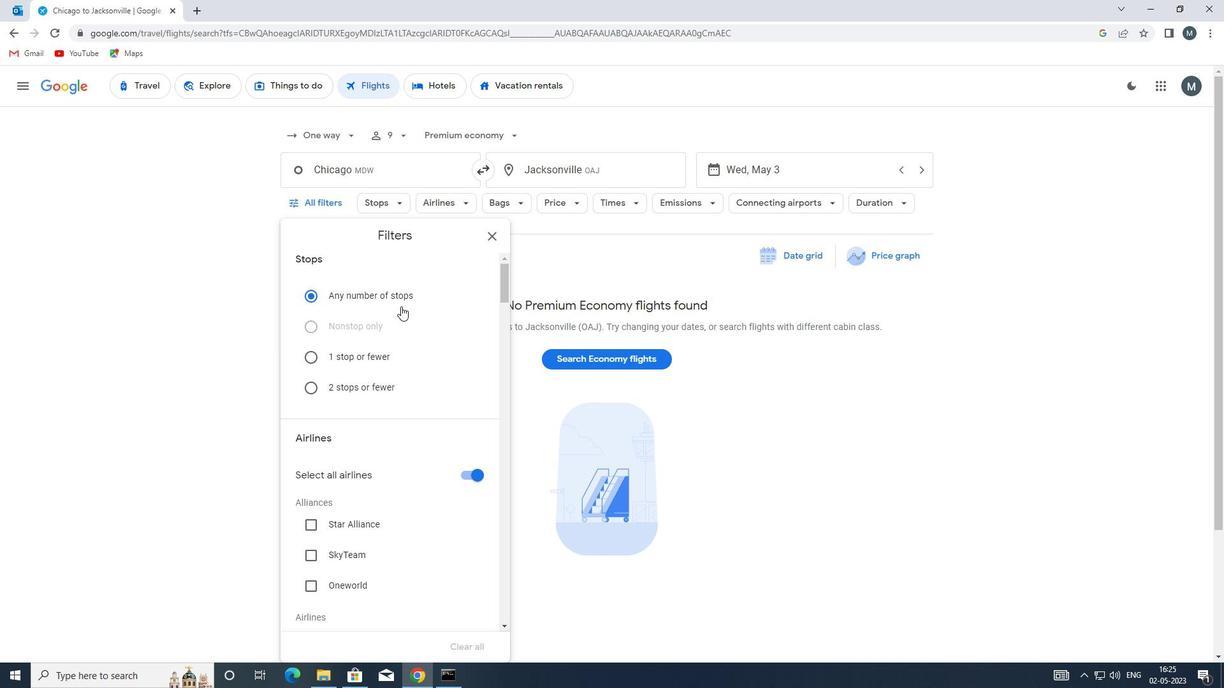
Action: Mouse scrolled (400, 308) with delta (0, 0)
Screenshot: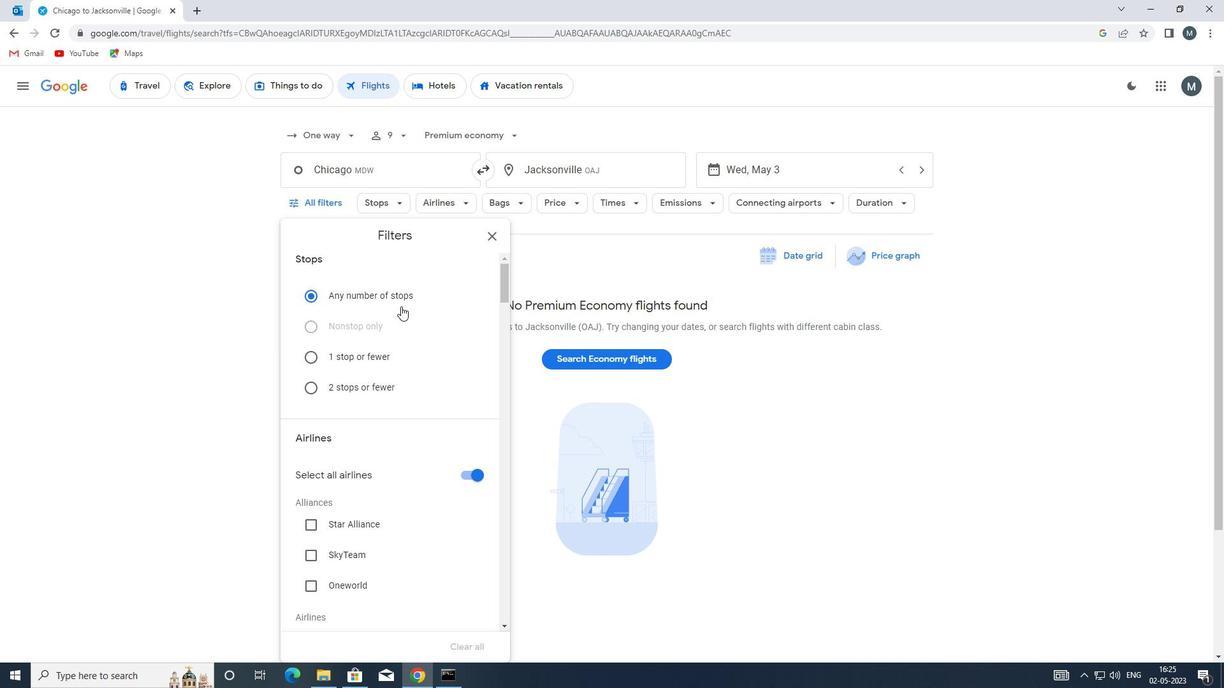 
Action: Mouse moved to (463, 347)
Screenshot: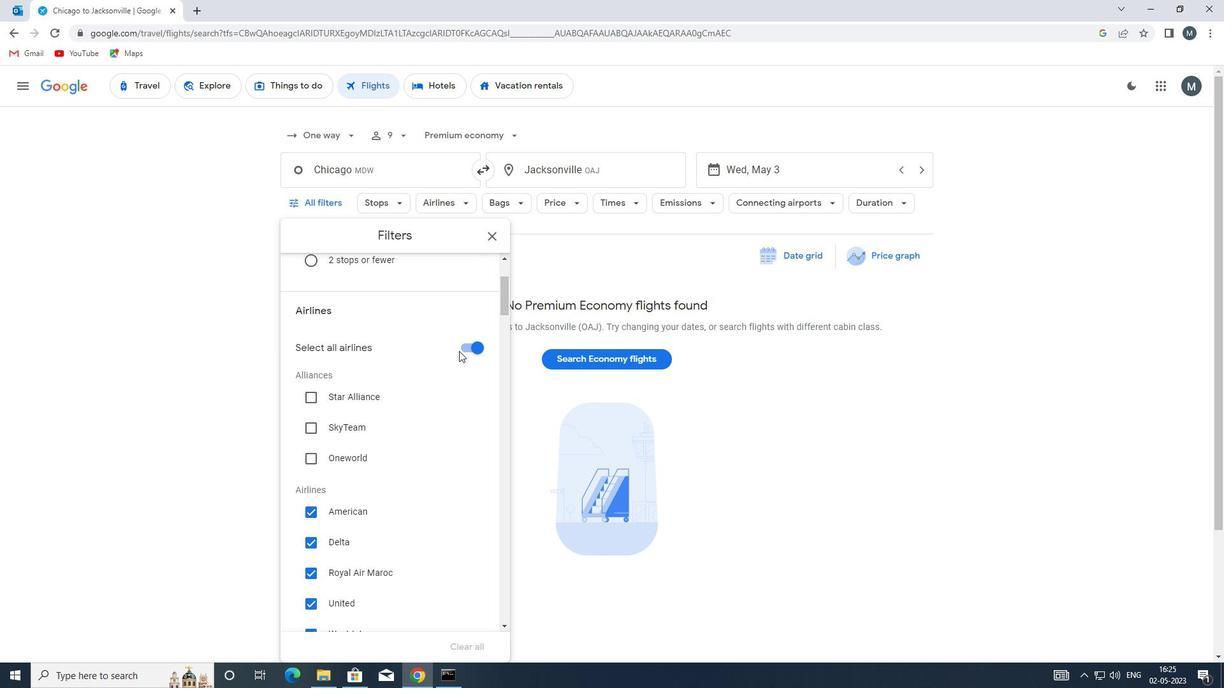 
Action: Mouse pressed left at (463, 347)
Screenshot: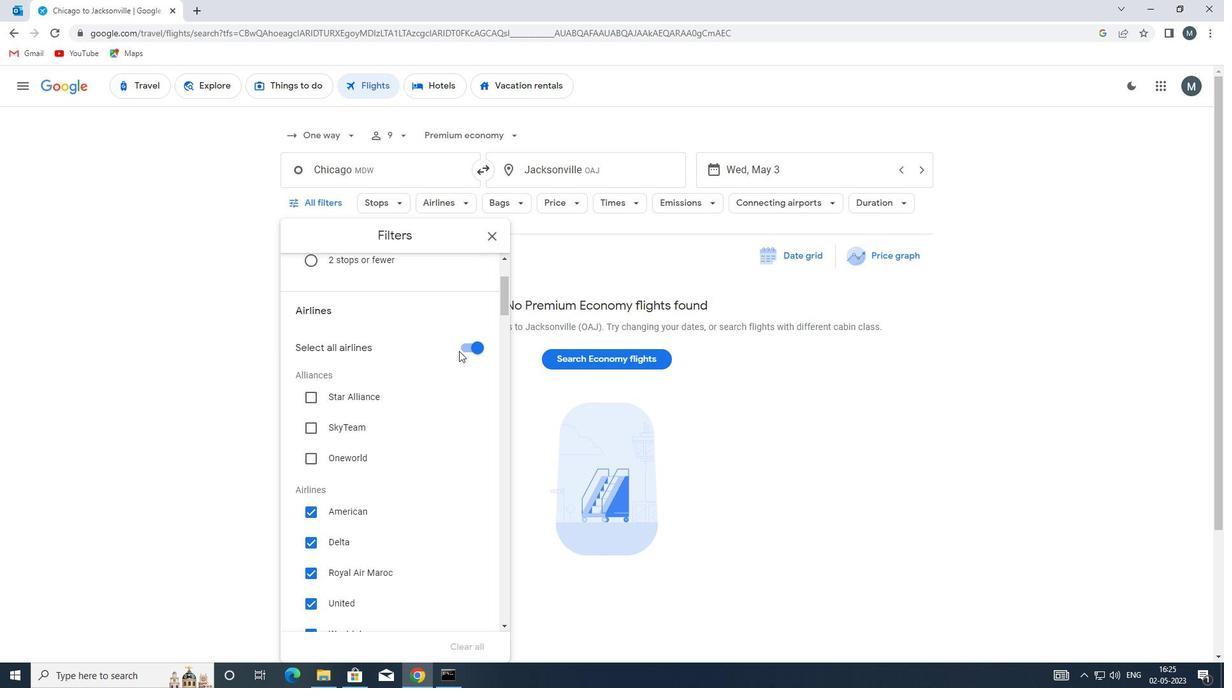 
Action: Mouse moved to (397, 371)
Screenshot: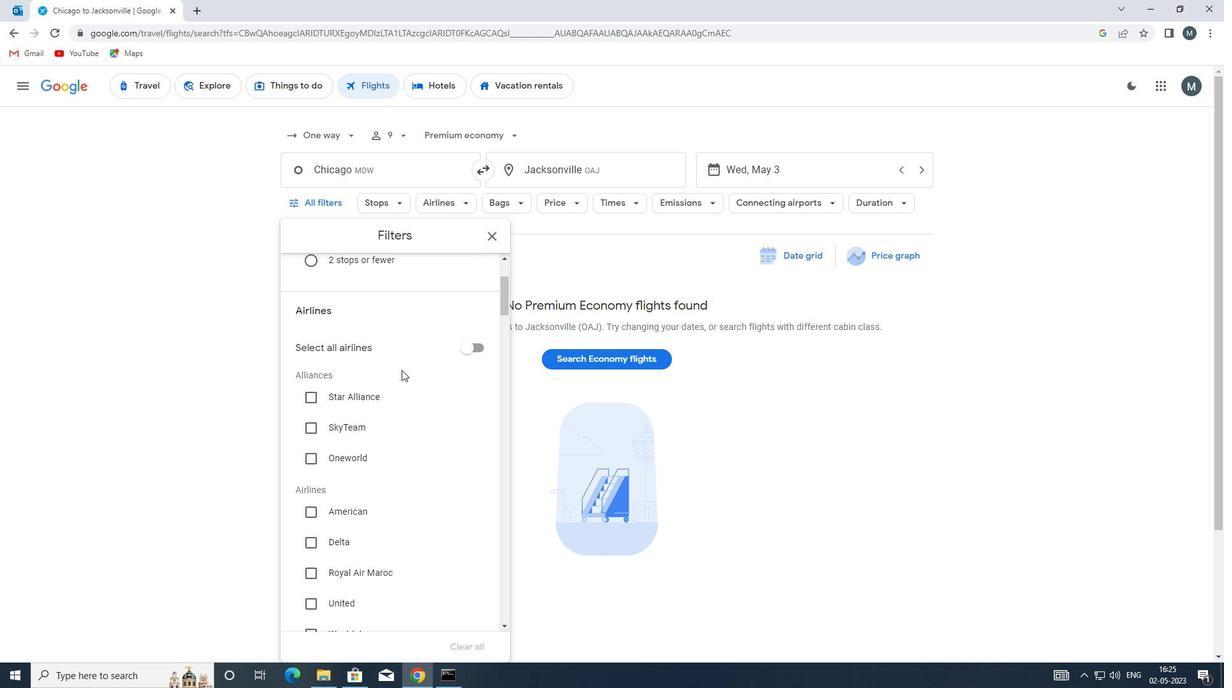 
Action: Mouse scrolled (397, 371) with delta (0, 0)
Screenshot: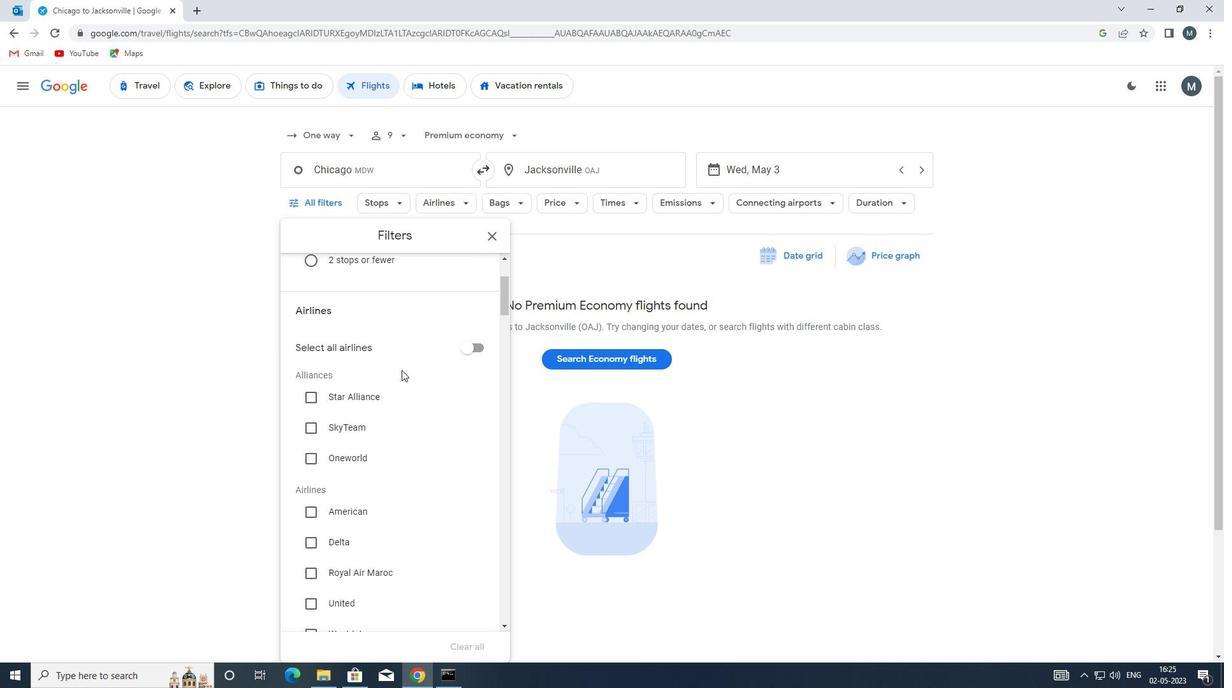 
Action: Mouse moved to (385, 371)
Screenshot: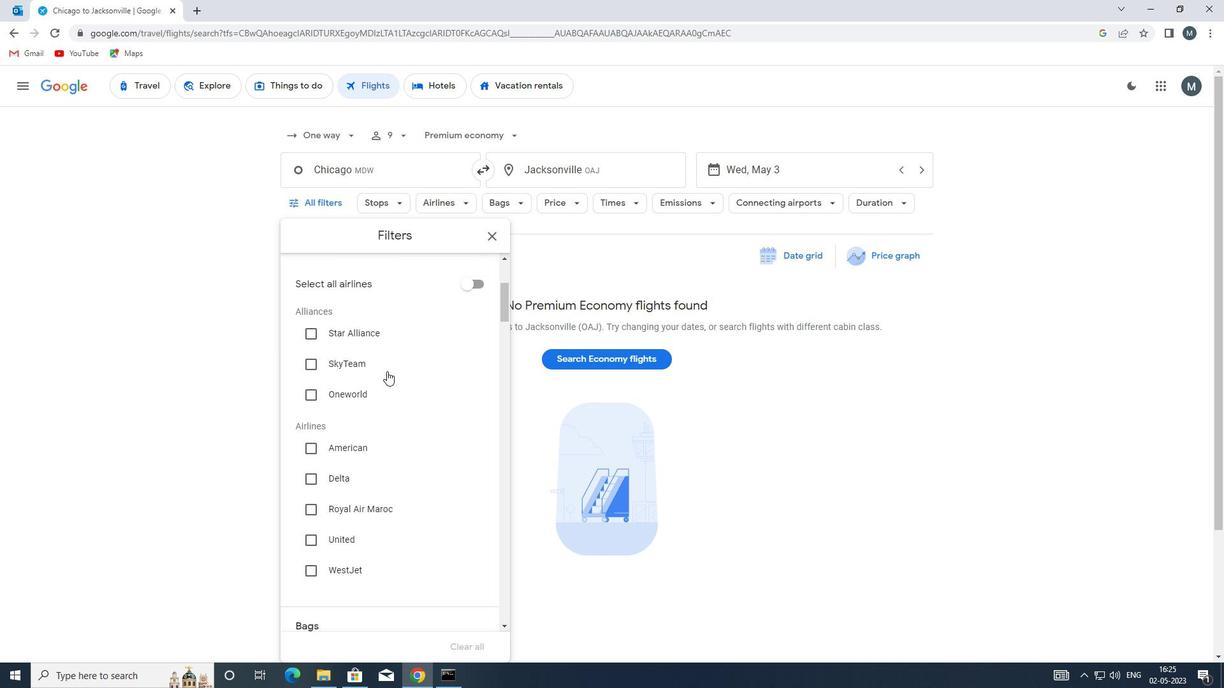 
Action: Mouse scrolled (385, 371) with delta (0, 0)
Screenshot: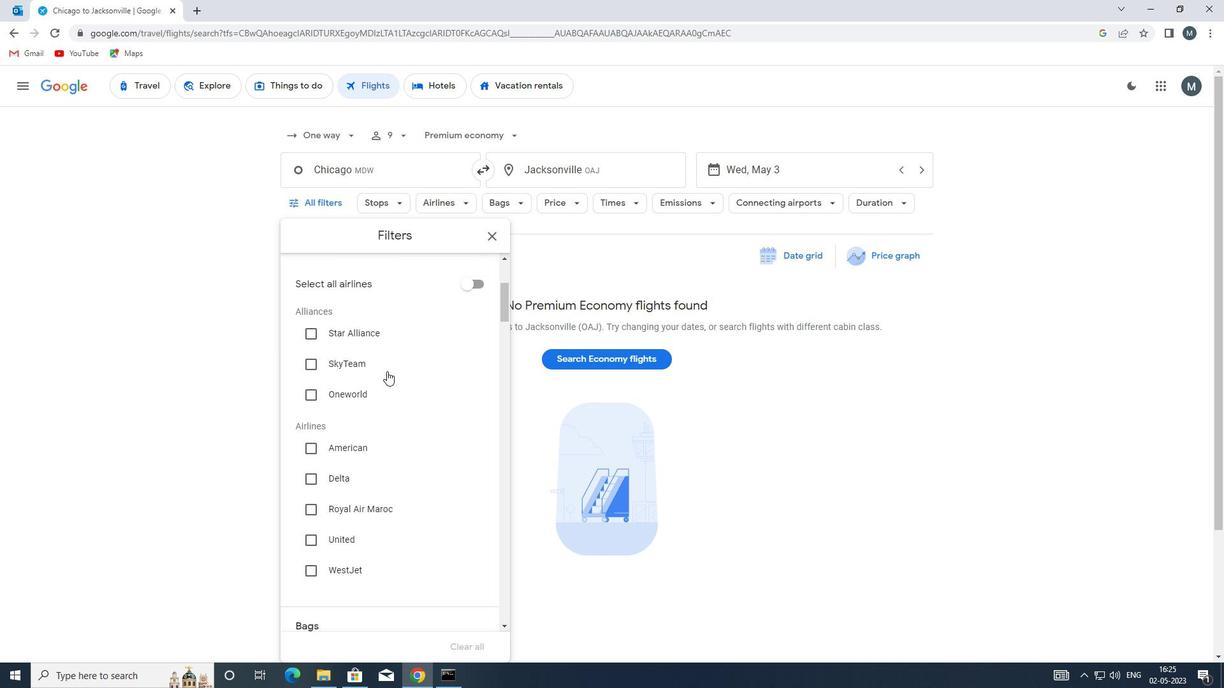 
Action: Mouse moved to (384, 372)
Screenshot: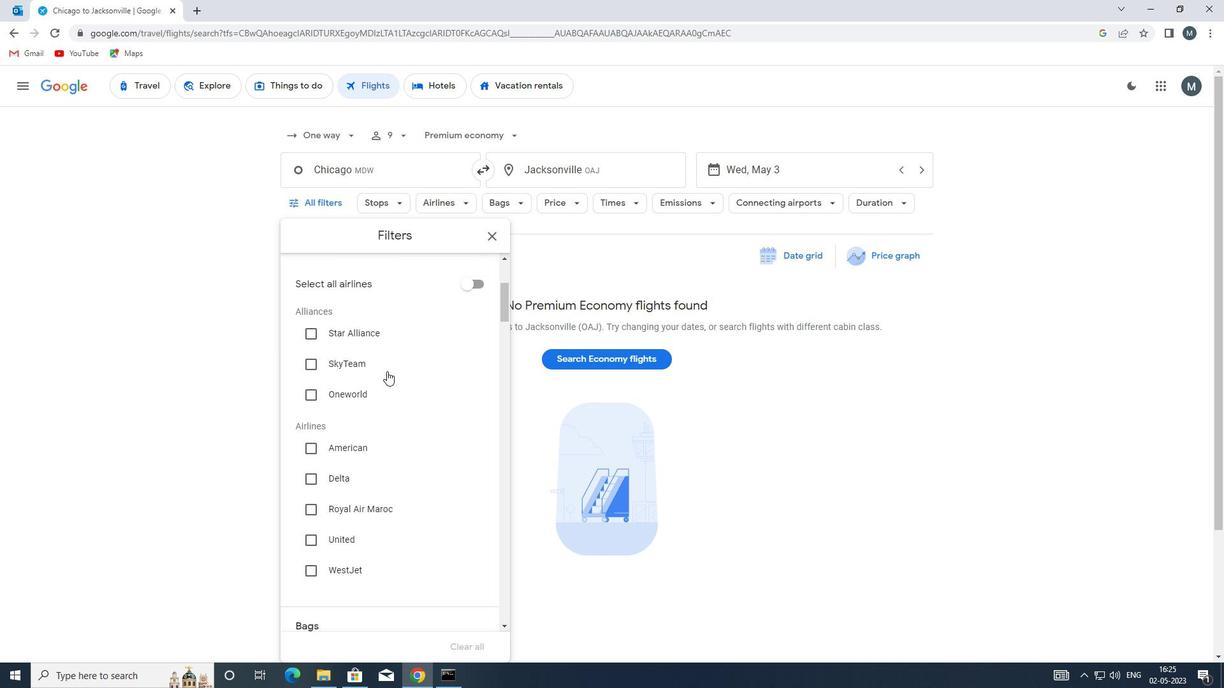
Action: Mouse scrolled (384, 371) with delta (0, 0)
Screenshot: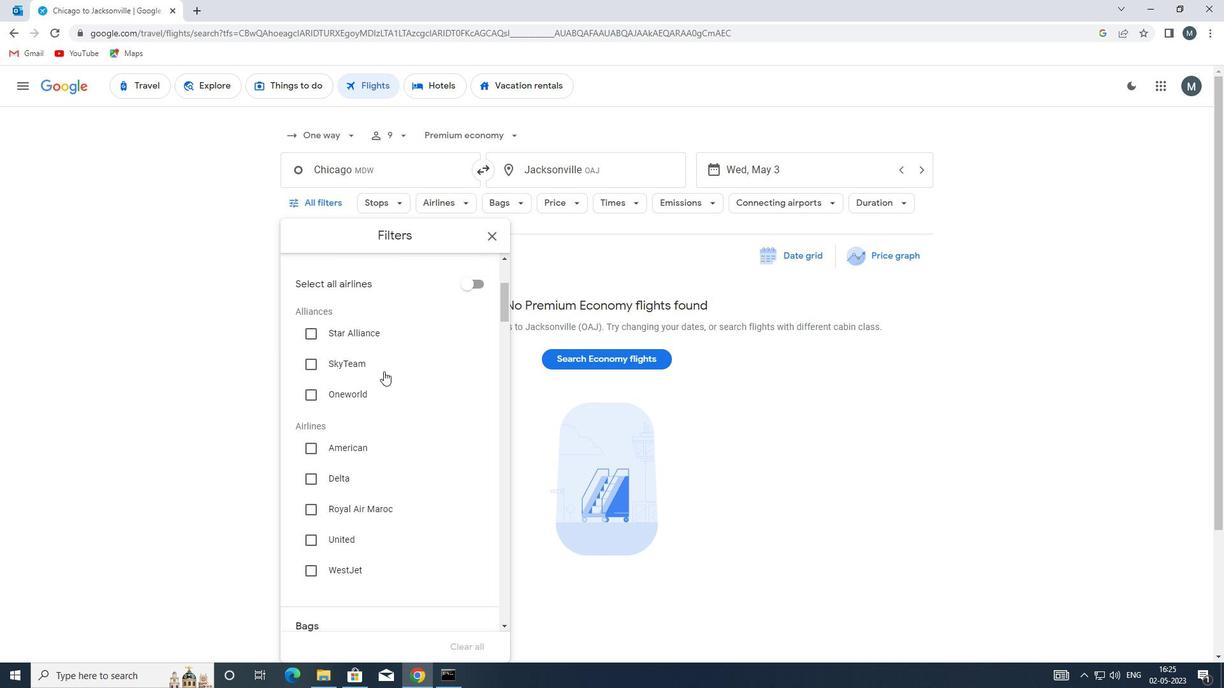 
Action: Mouse moved to (383, 372)
Screenshot: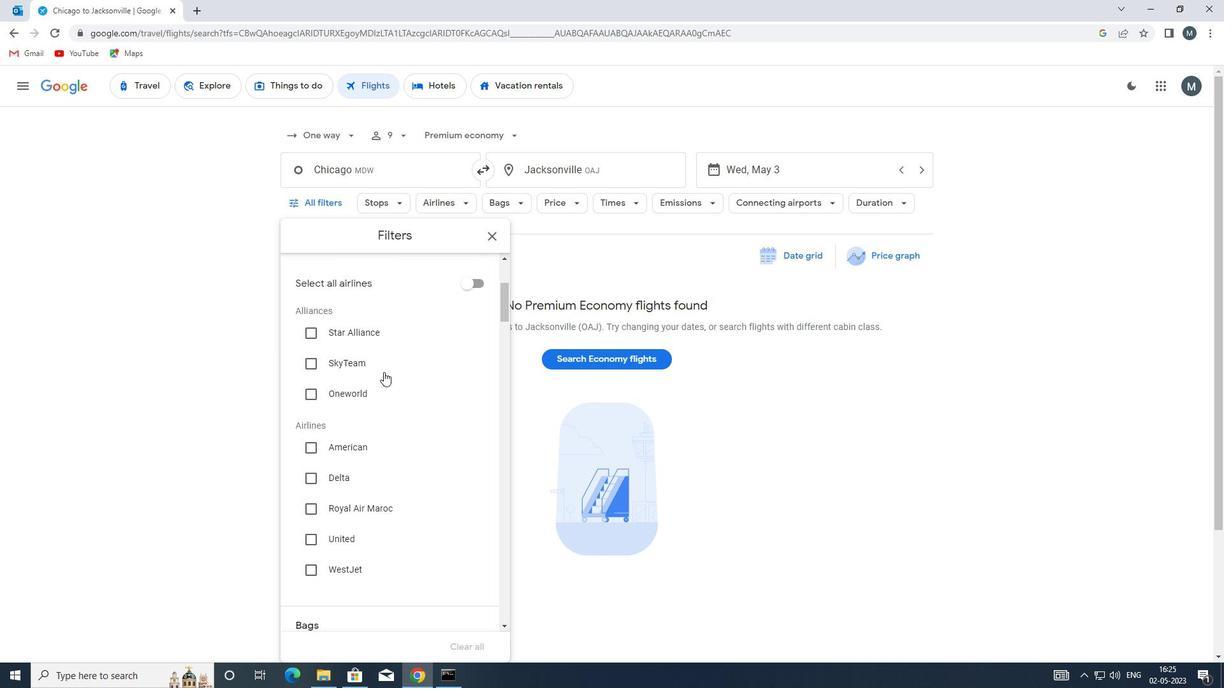 
Action: Mouse scrolled (383, 371) with delta (0, 0)
Screenshot: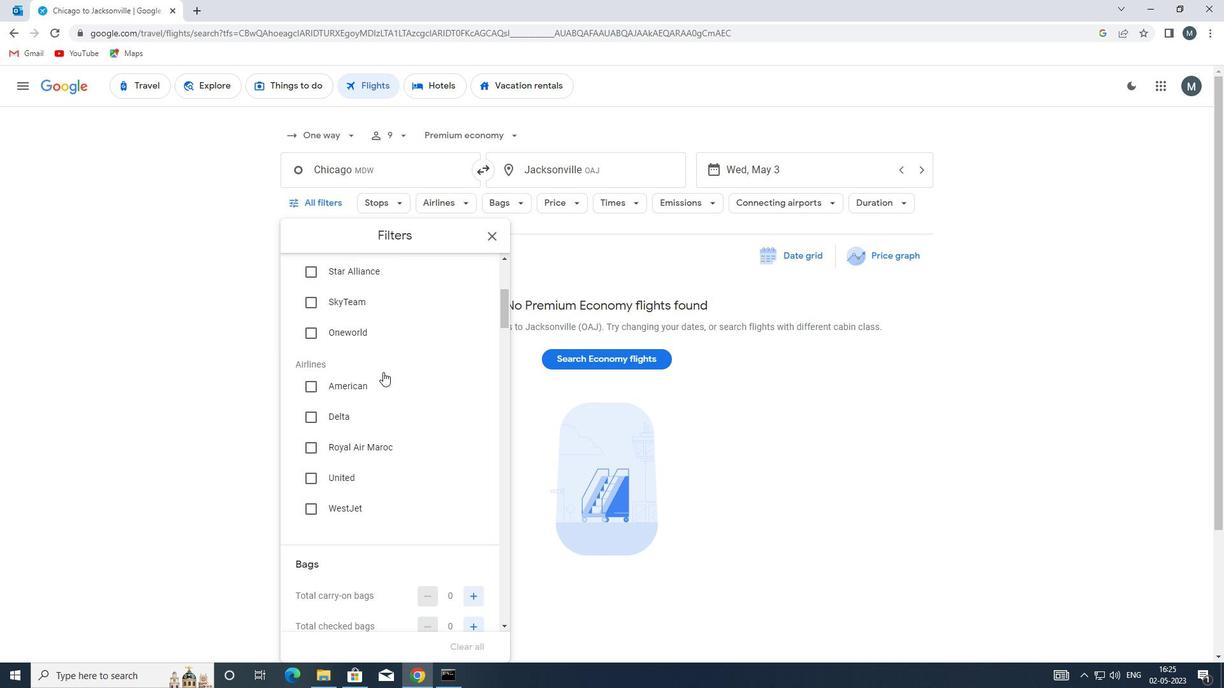 
Action: Mouse scrolled (383, 371) with delta (0, 0)
Screenshot: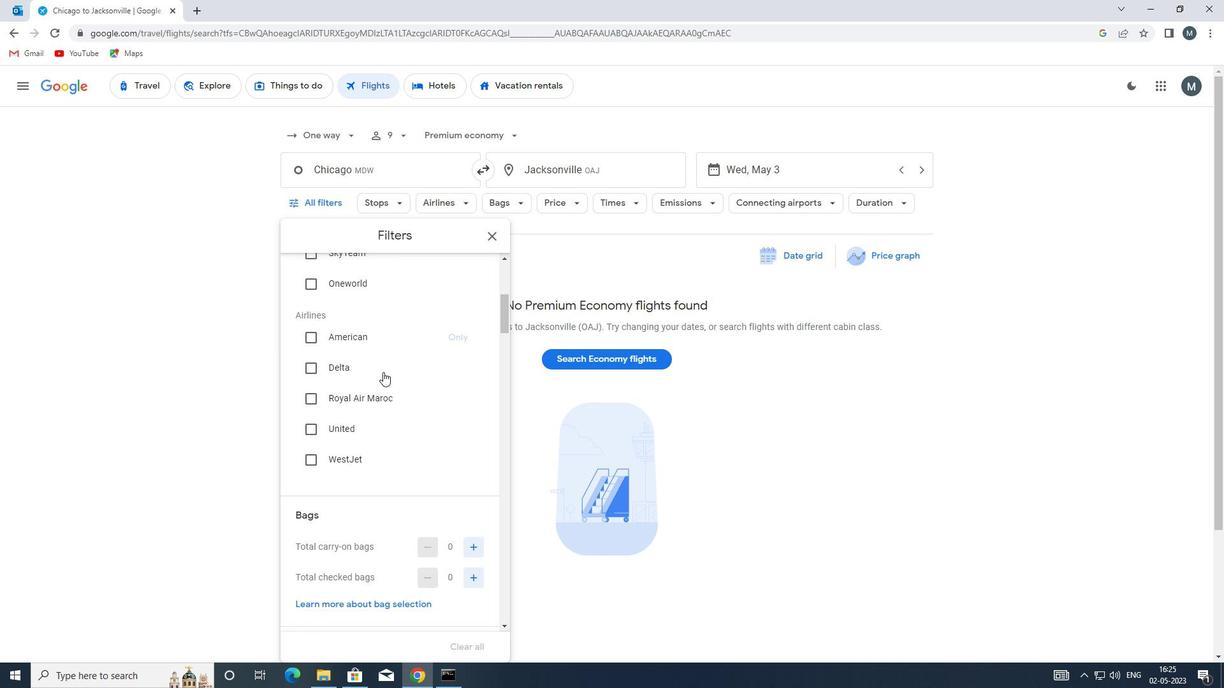 
Action: Mouse moved to (470, 436)
Screenshot: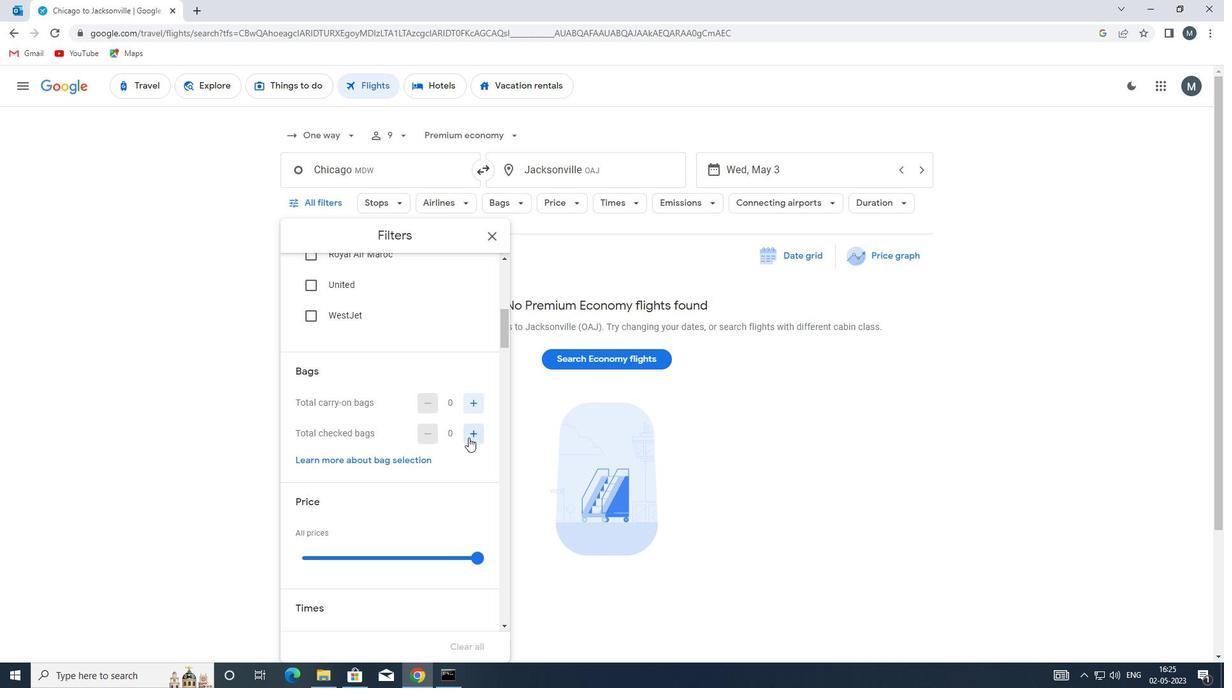 
Action: Mouse pressed left at (470, 436)
Screenshot: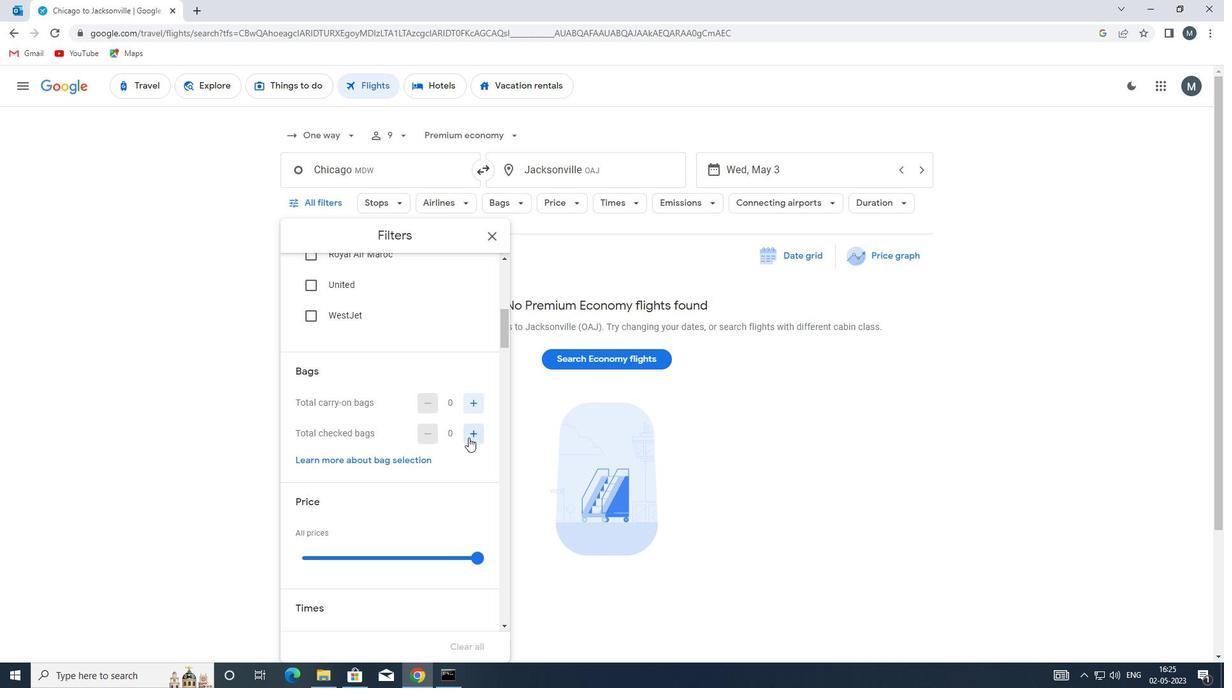 
Action: Mouse pressed left at (470, 436)
Screenshot: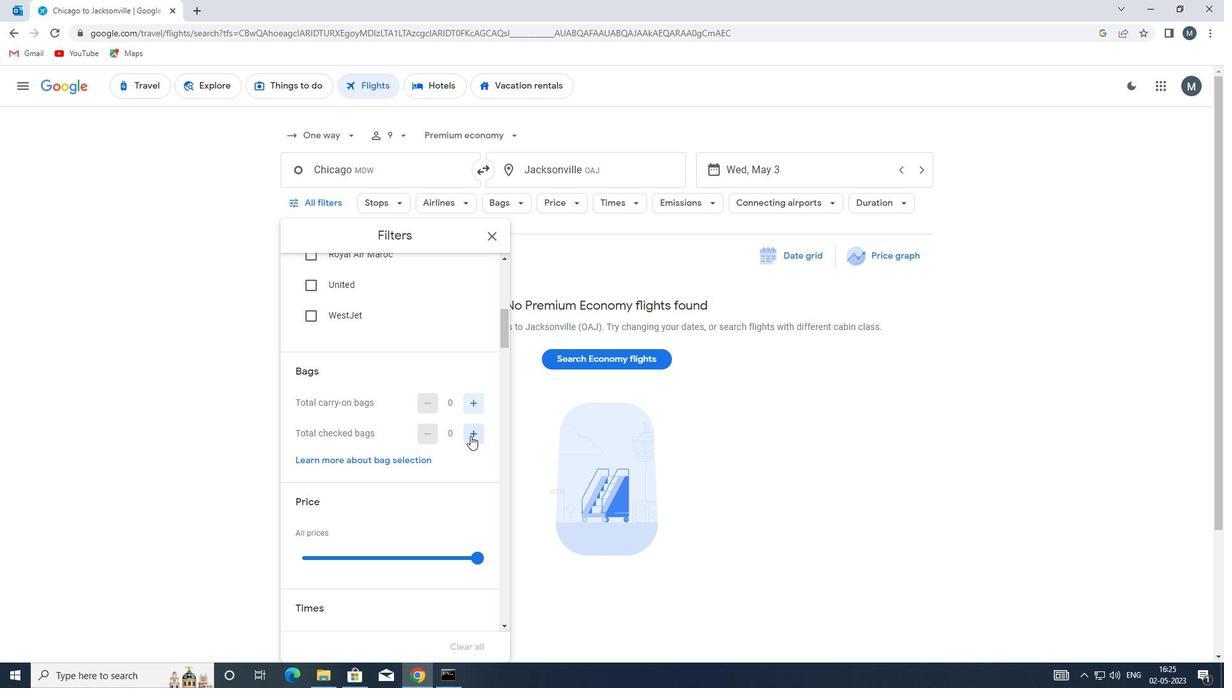 
Action: Mouse moved to (406, 428)
Screenshot: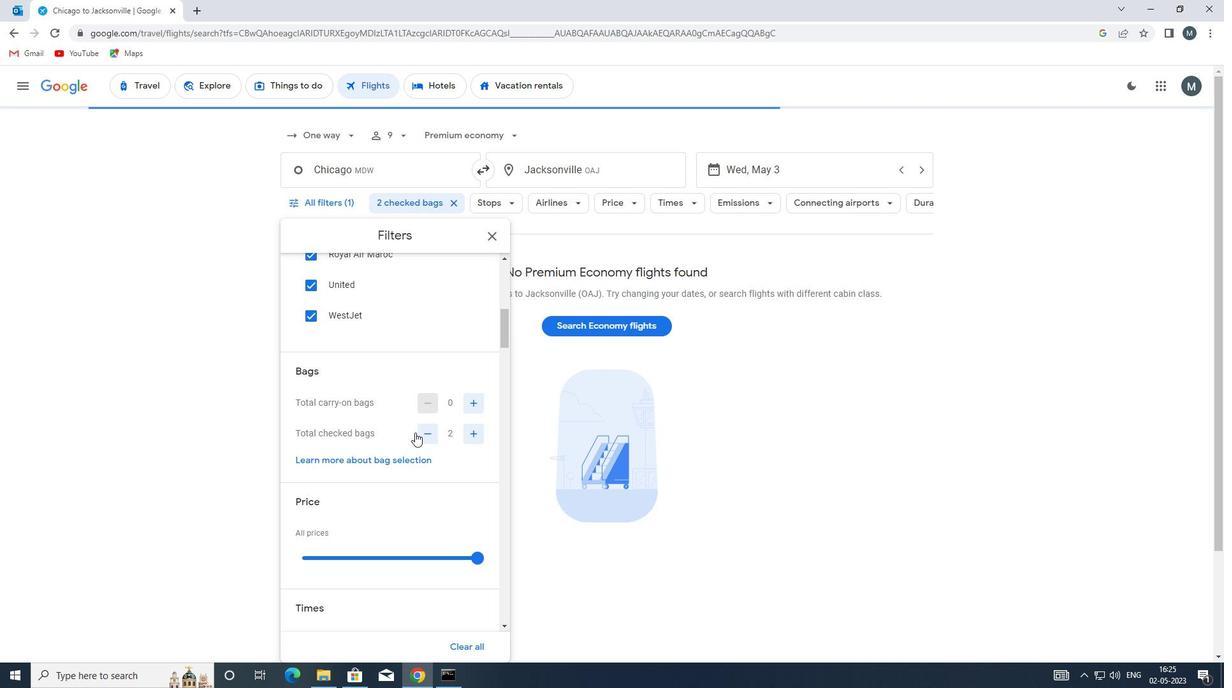 
Action: Mouse scrolled (406, 428) with delta (0, 0)
Screenshot: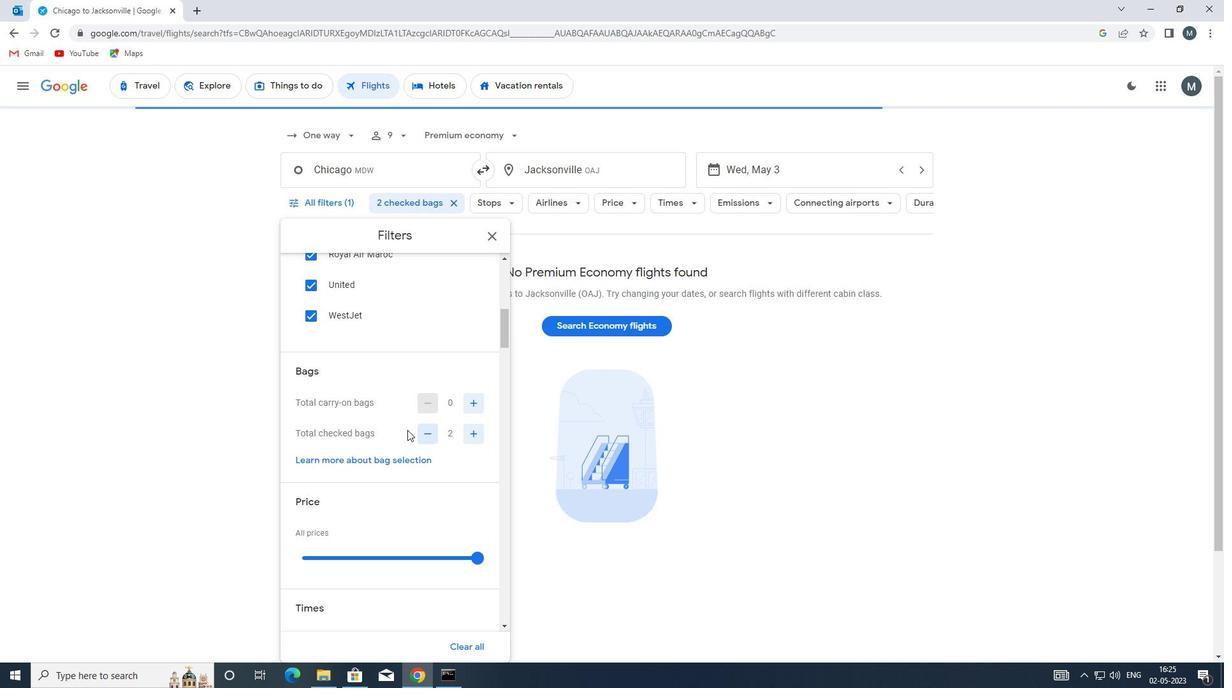 
Action: Mouse scrolled (406, 428) with delta (0, 0)
Screenshot: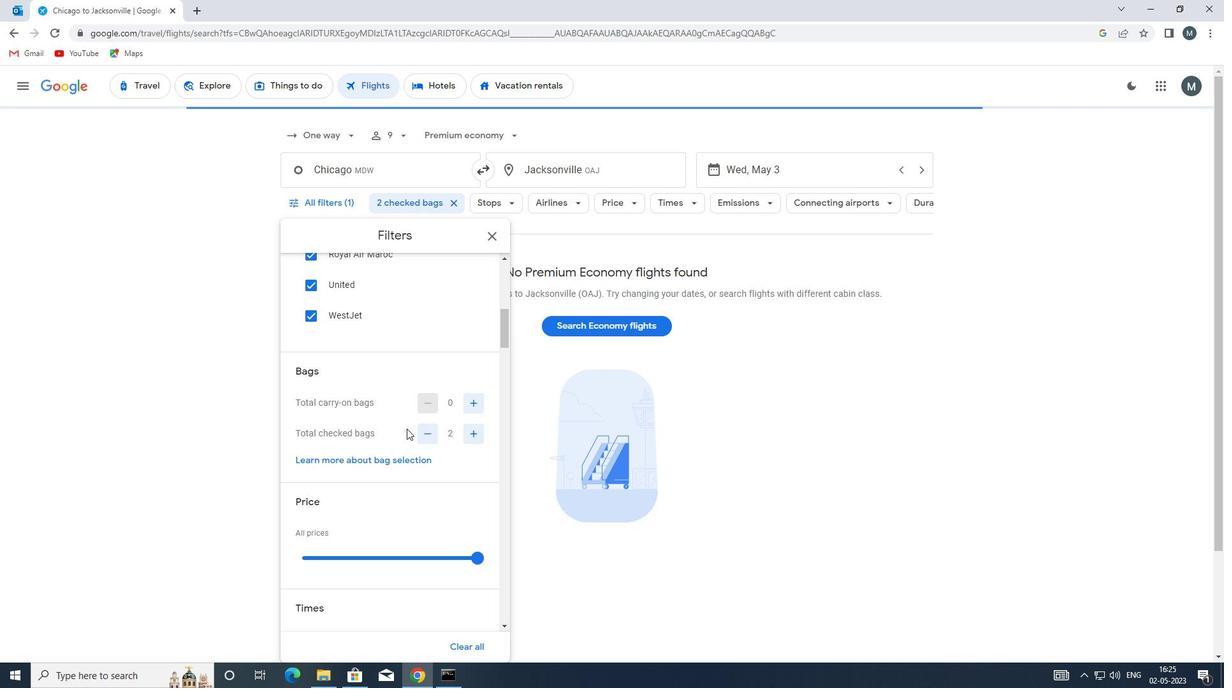
Action: Mouse moved to (373, 424)
Screenshot: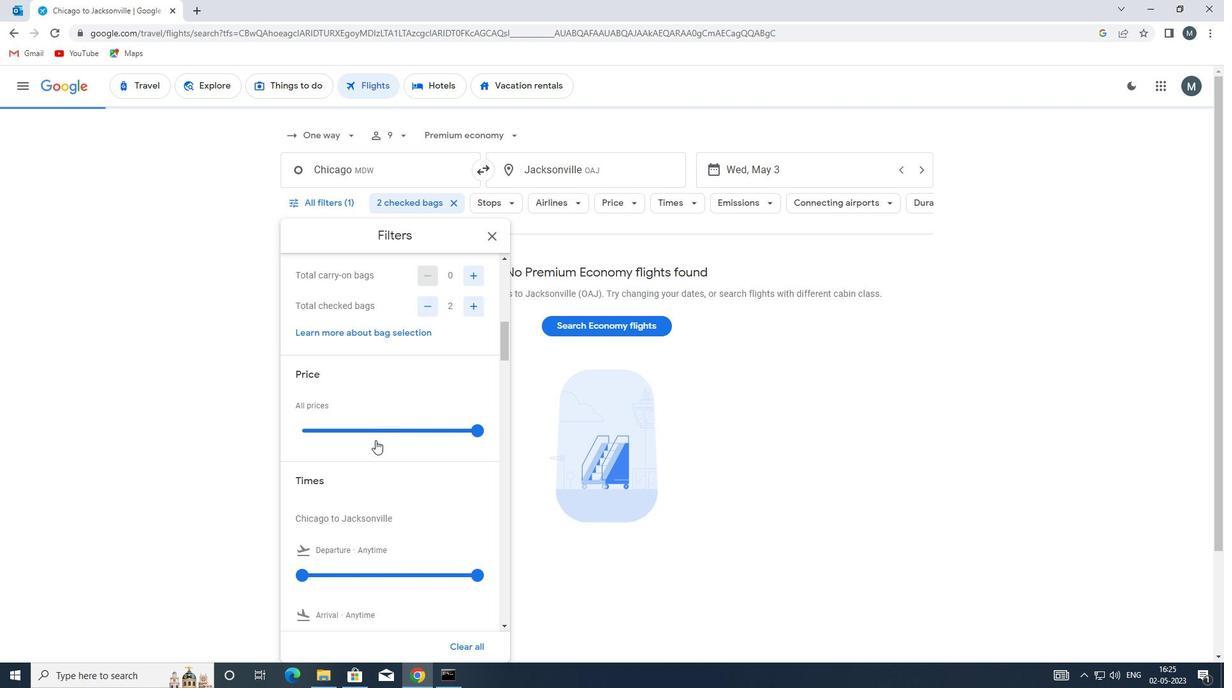 
Action: Mouse pressed left at (373, 424)
Screenshot: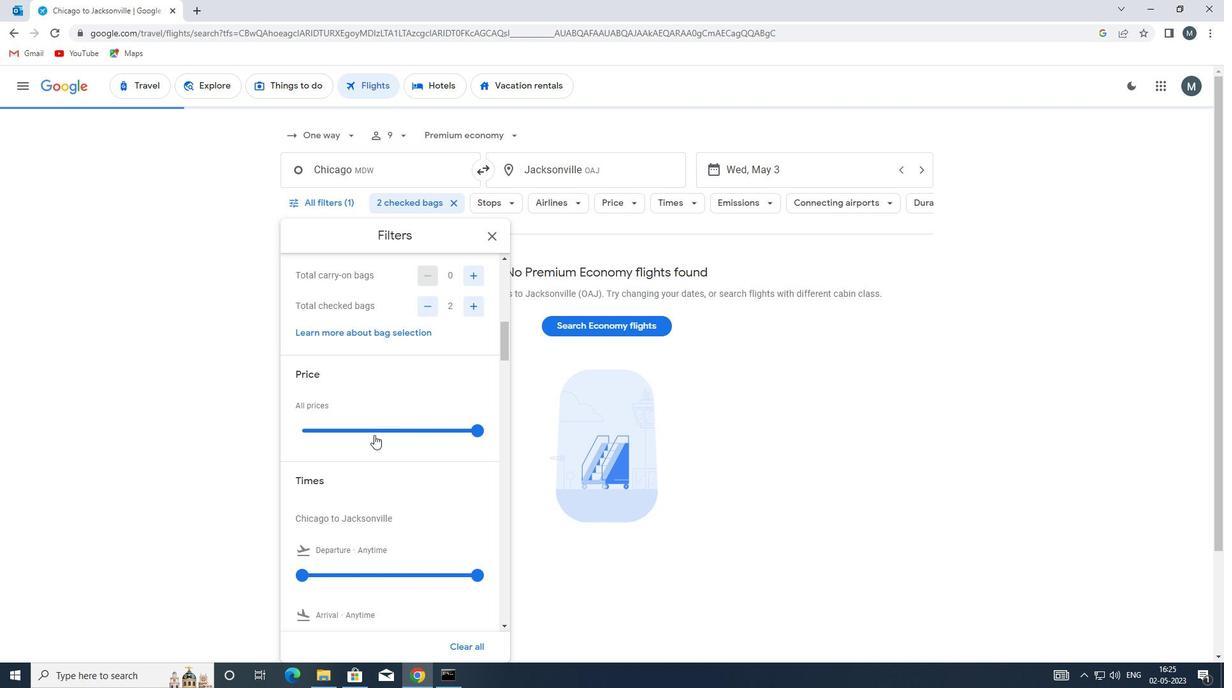 
Action: Mouse moved to (373, 424)
Screenshot: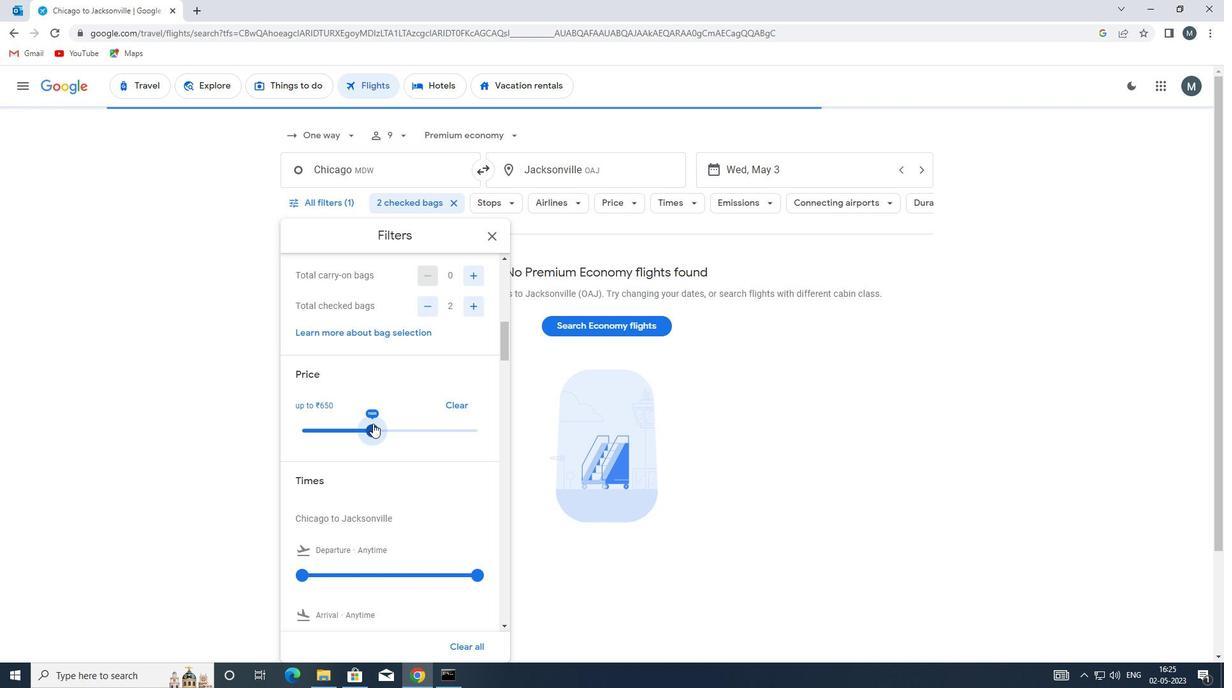 
Action: Mouse pressed left at (373, 424)
Screenshot: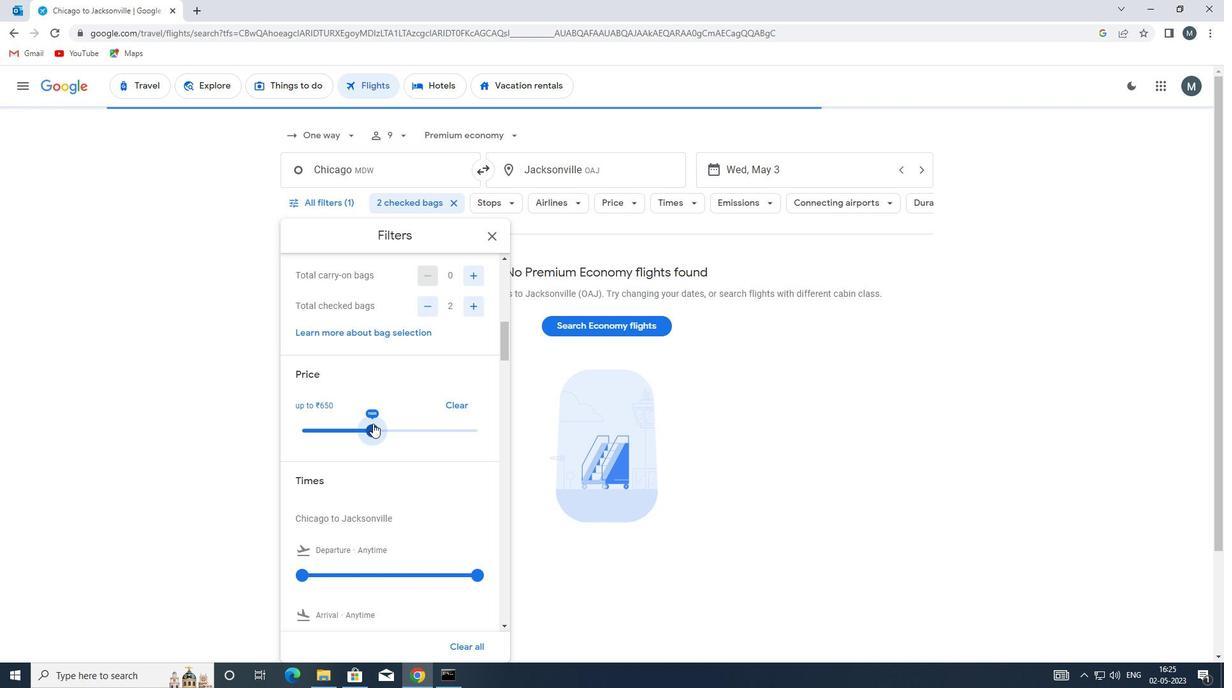 
Action: Mouse moved to (409, 416)
Screenshot: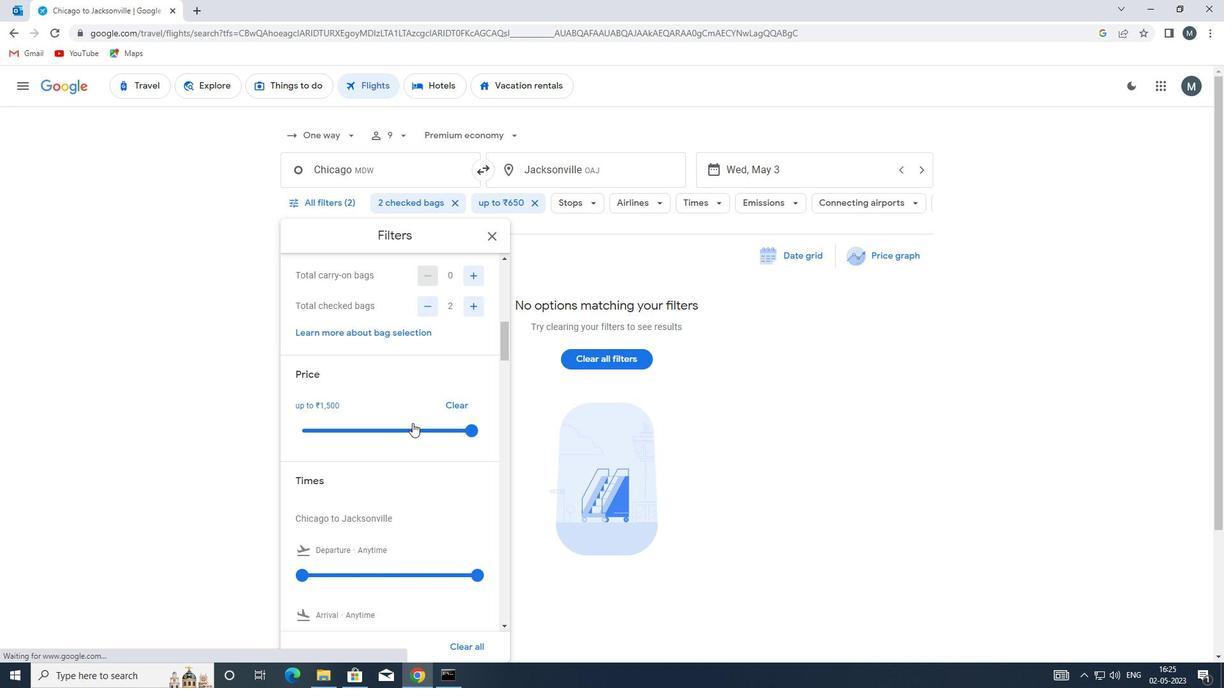 
Action: Mouse scrolled (409, 415) with delta (0, 0)
Screenshot: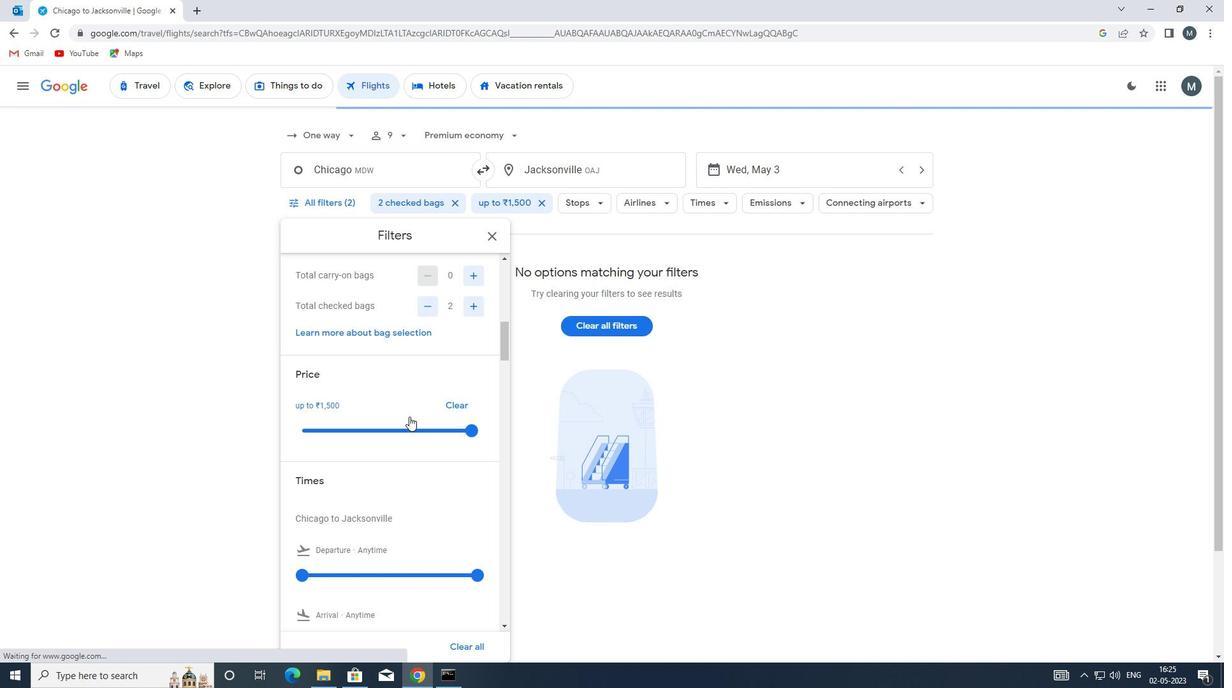 
Action: Mouse moved to (387, 405)
Screenshot: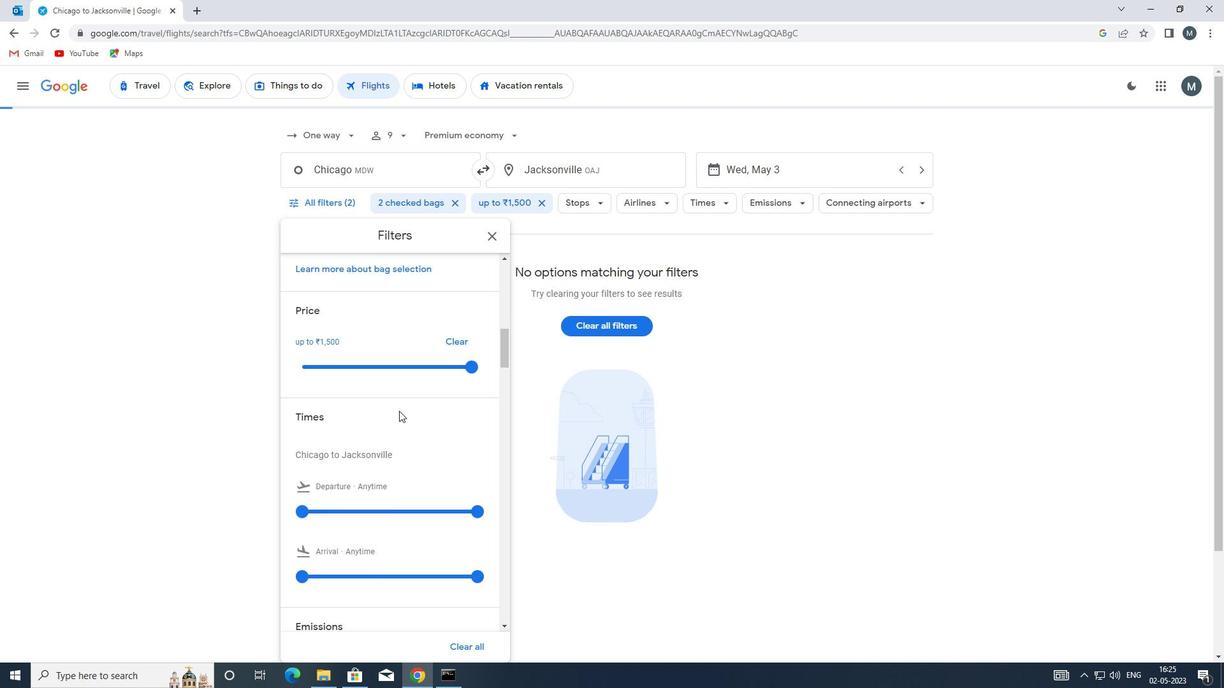 
Action: Mouse scrolled (387, 405) with delta (0, 0)
Screenshot: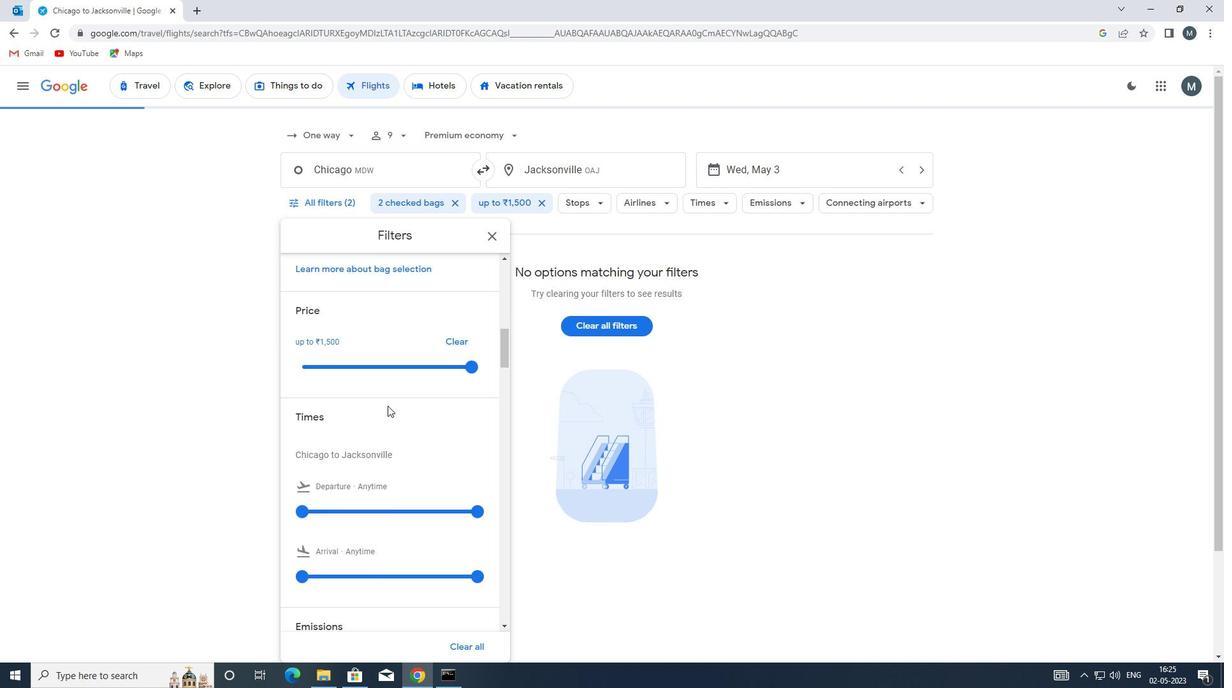 
Action: Mouse moved to (309, 448)
Screenshot: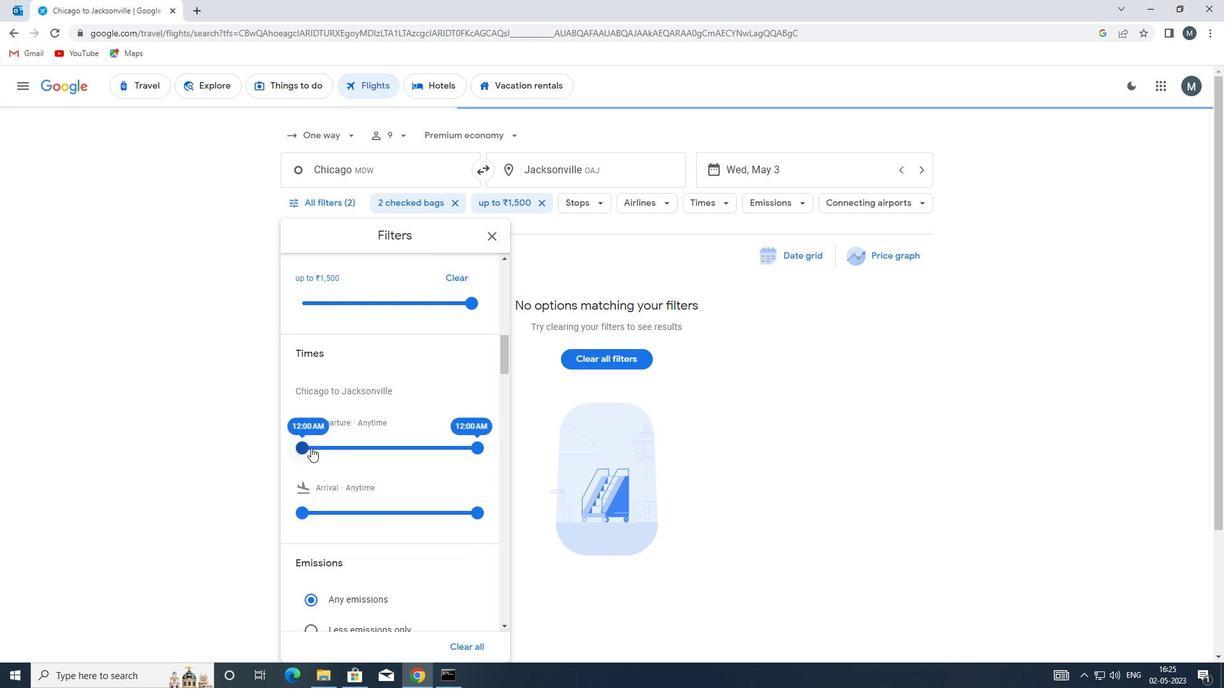 
Action: Mouse pressed left at (309, 448)
Screenshot: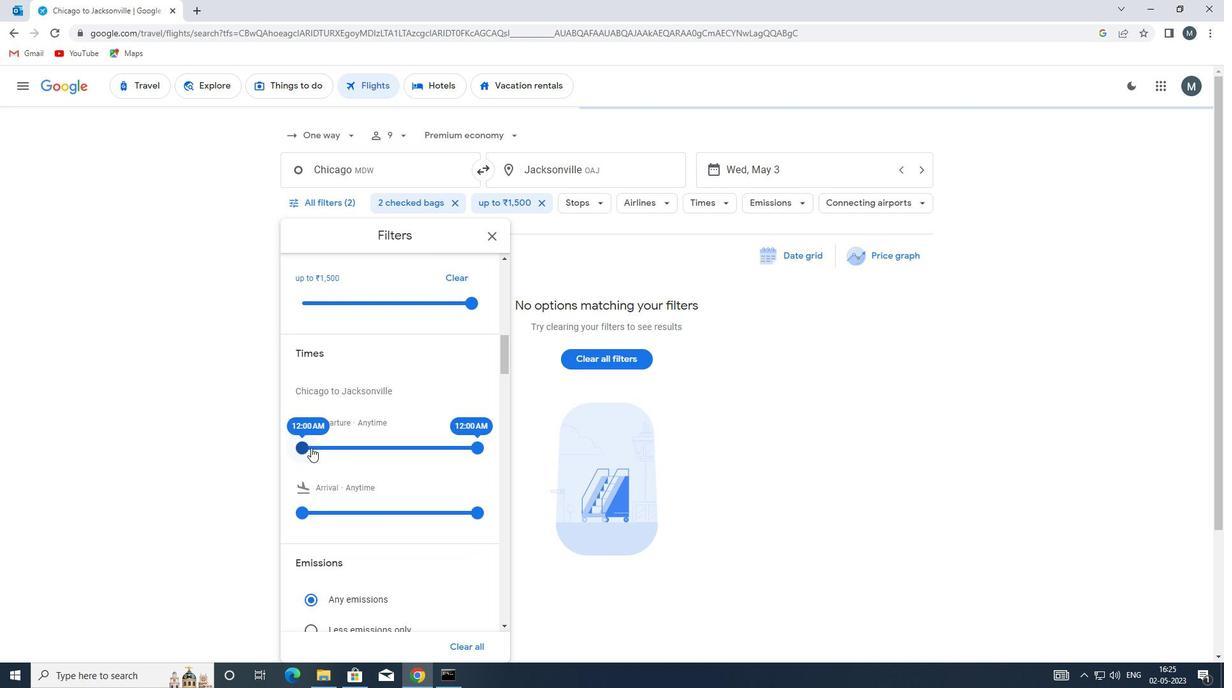 
Action: Mouse moved to (479, 444)
Screenshot: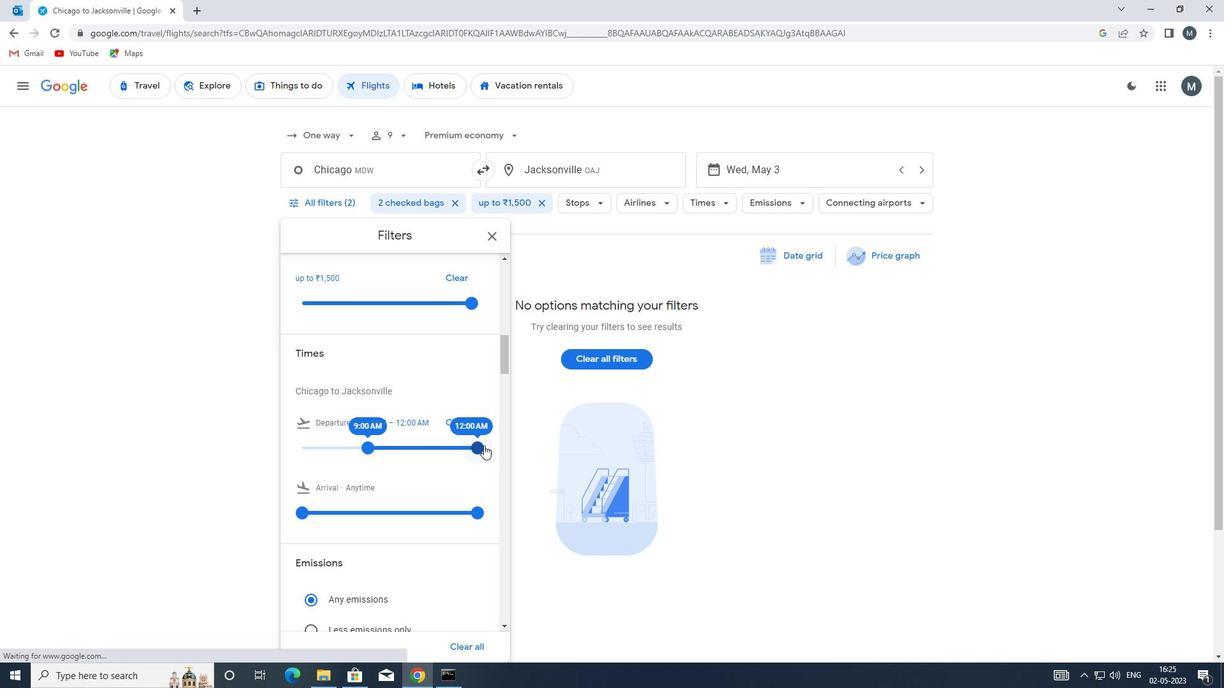 
Action: Mouse pressed left at (479, 444)
Screenshot: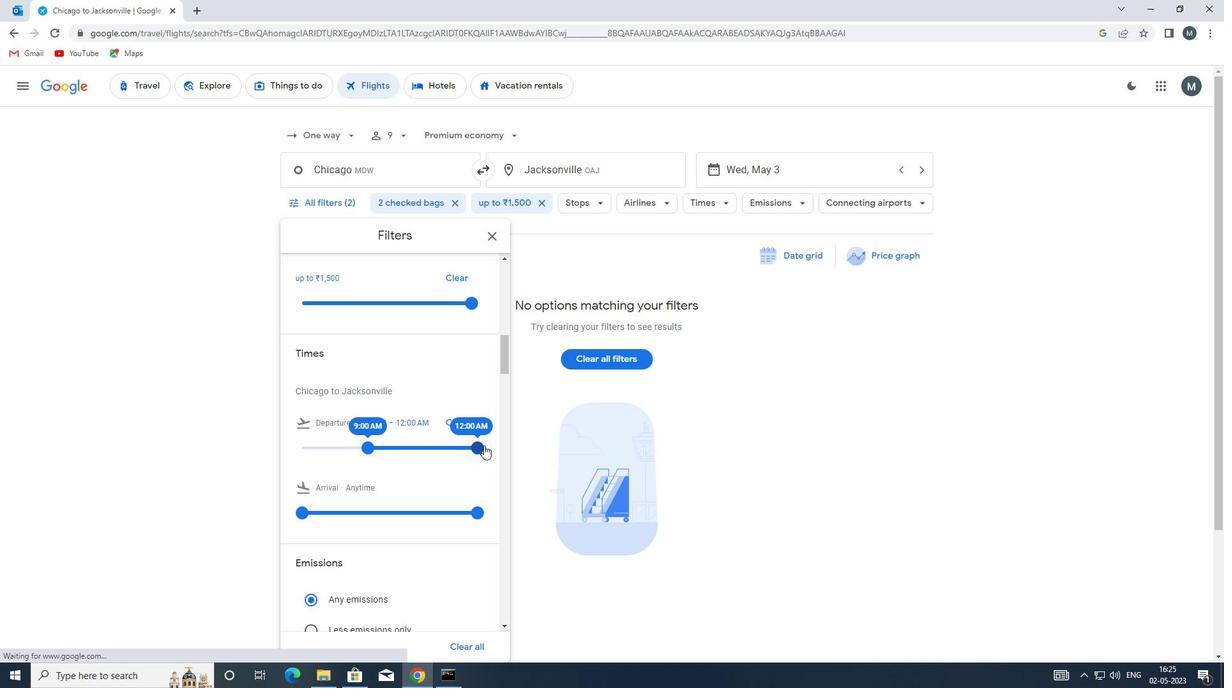 
Action: Mouse moved to (392, 435)
Screenshot: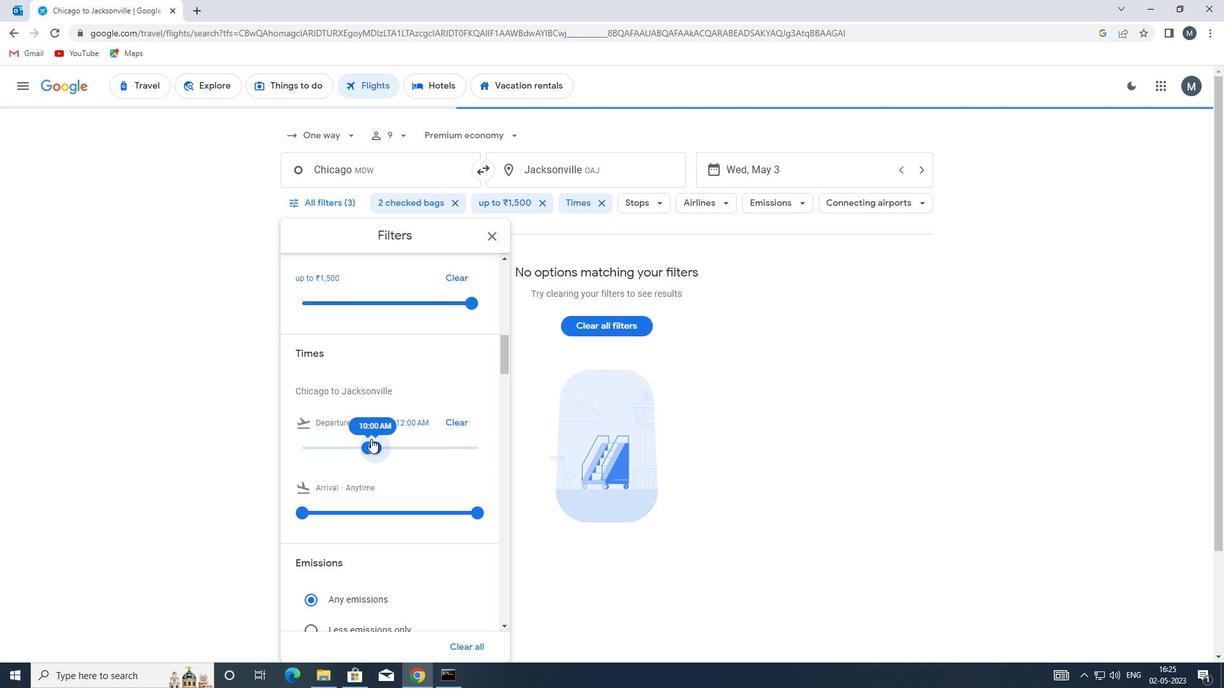 
Action: Mouse scrolled (392, 435) with delta (0, 0)
Screenshot: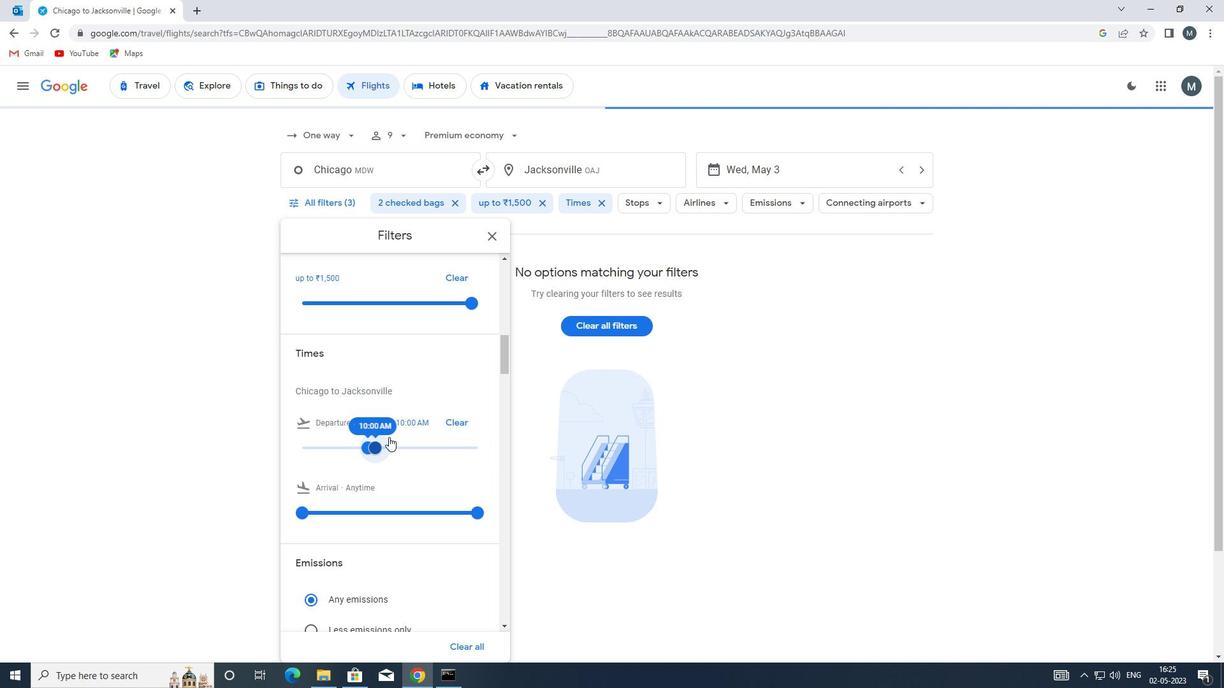 
Action: Mouse scrolled (392, 435) with delta (0, 0)
Screenshot: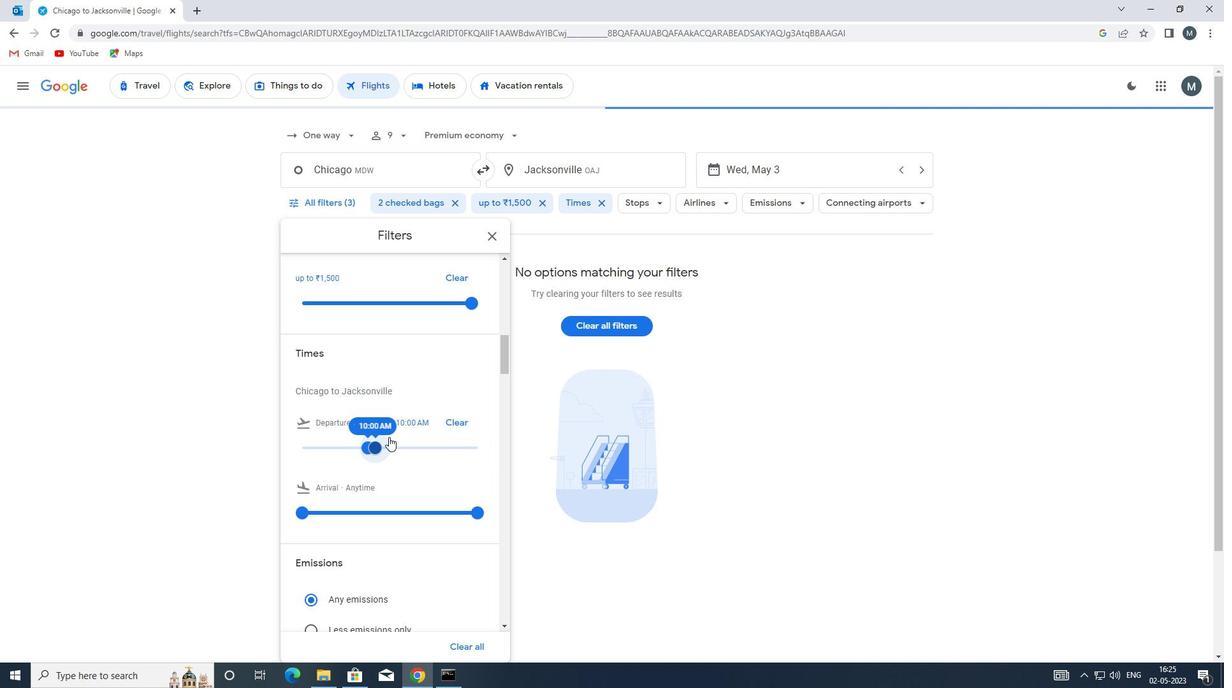 
Action: Mouse moved to (489, 235)
Screenshot: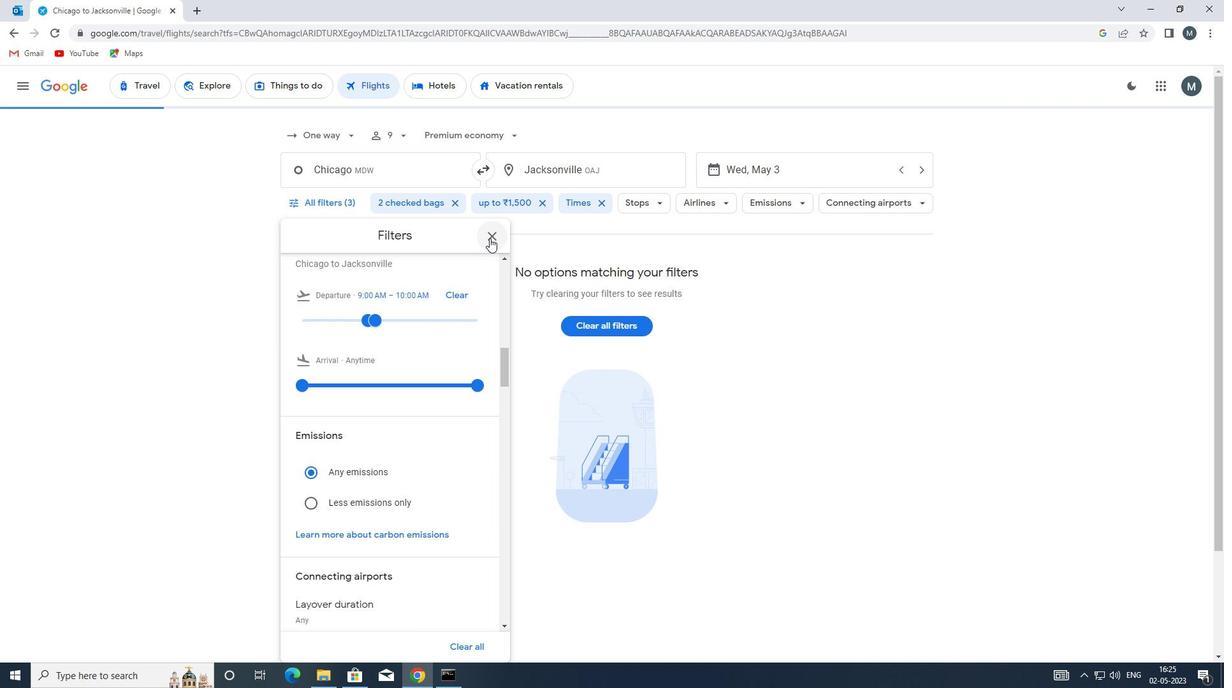 
Action: Mouse pressed left at (489, 235)
Screenshot: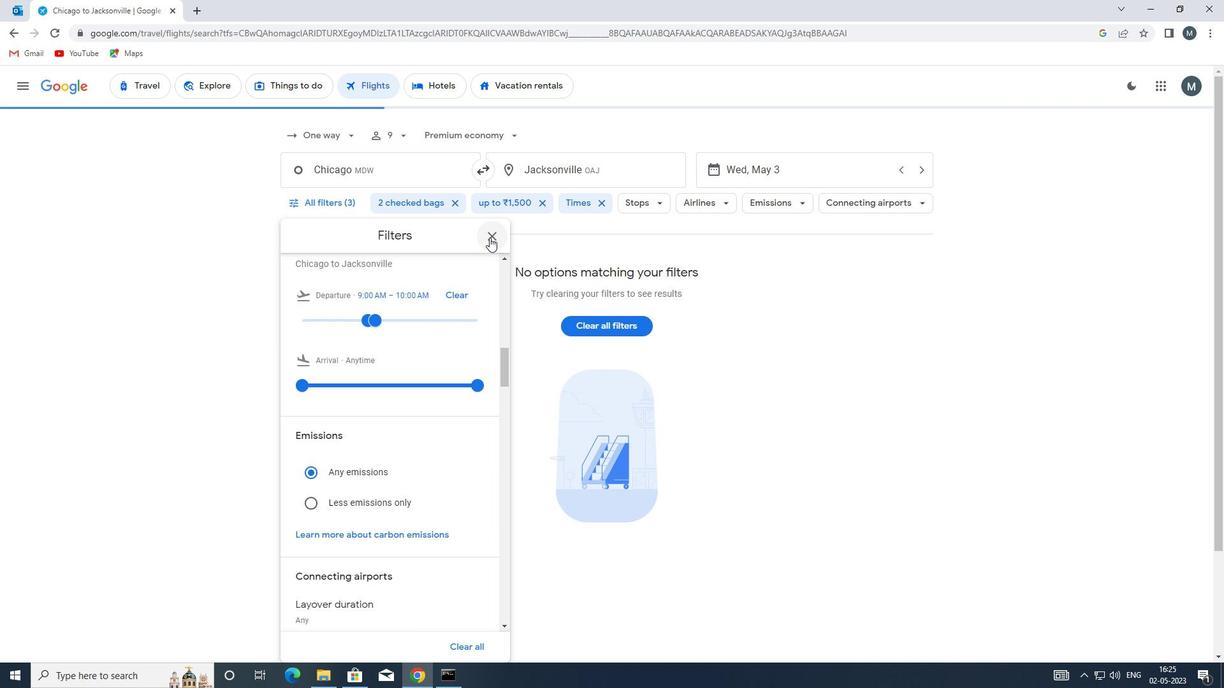 
